 Task: Add a signature Kathleen Davis containing Have a great National Friendship Day, Kathleen Davis to email address softage.5@softage.net and add a folder Energy
Action: Mouse moved to (249, 22)
Screenshot: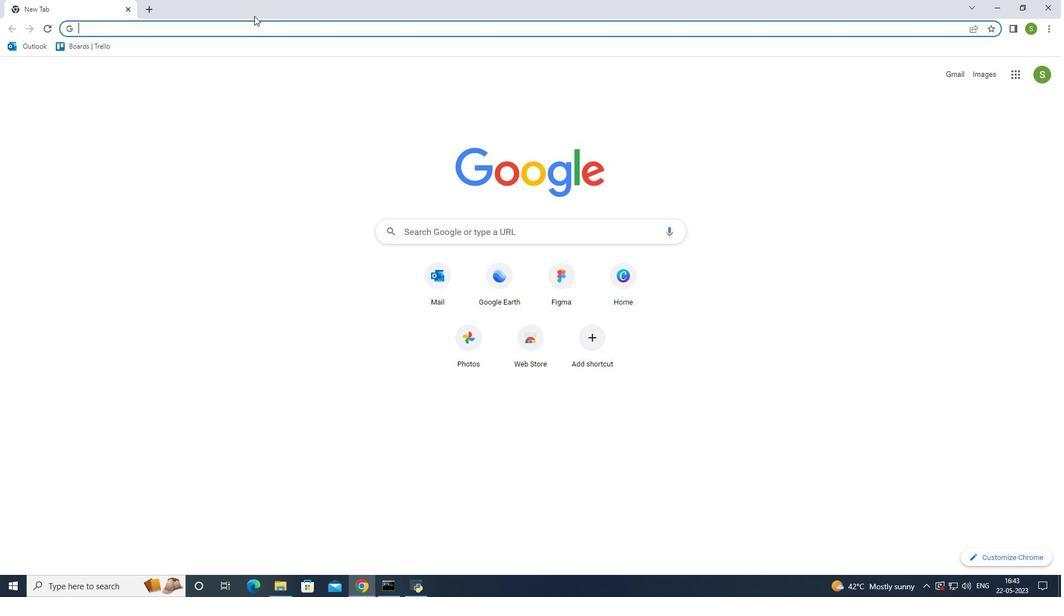
Action: Key pressed outlook<Key.enter>
Screenshot: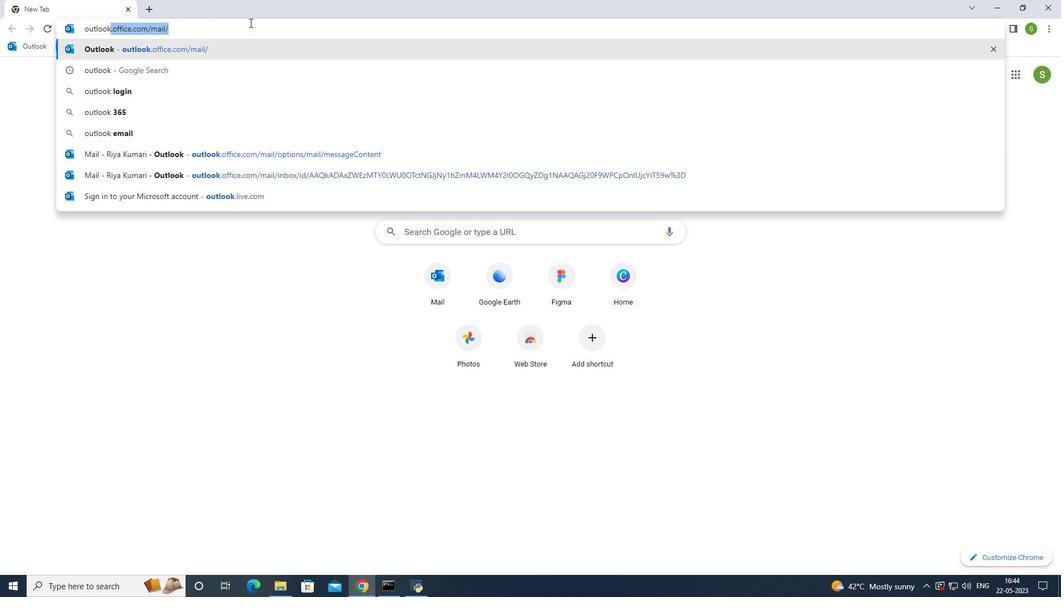 
Action: Mouse moved to (75, 95)
Screenshot: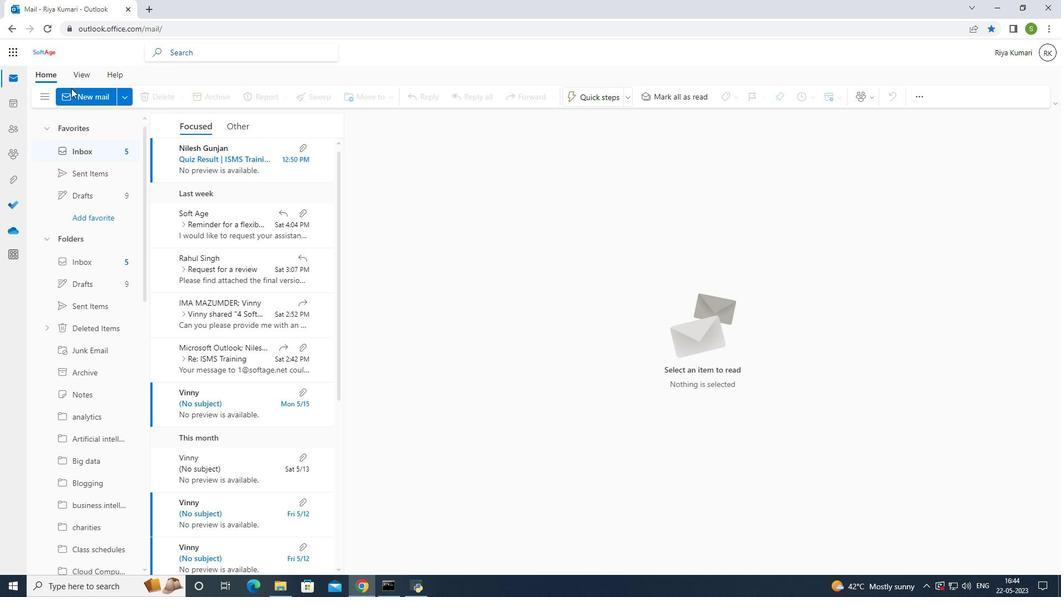 
Action: Mouse pressed left at (75, 95)
Screenshot: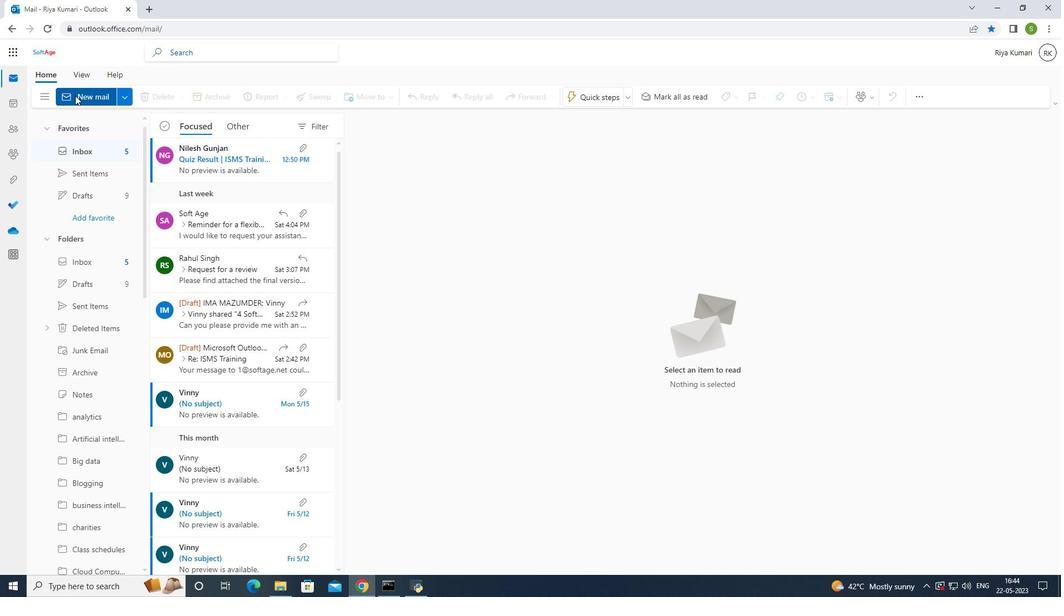 
Action: Mouse pressed left at (75, 95)
Screenshot: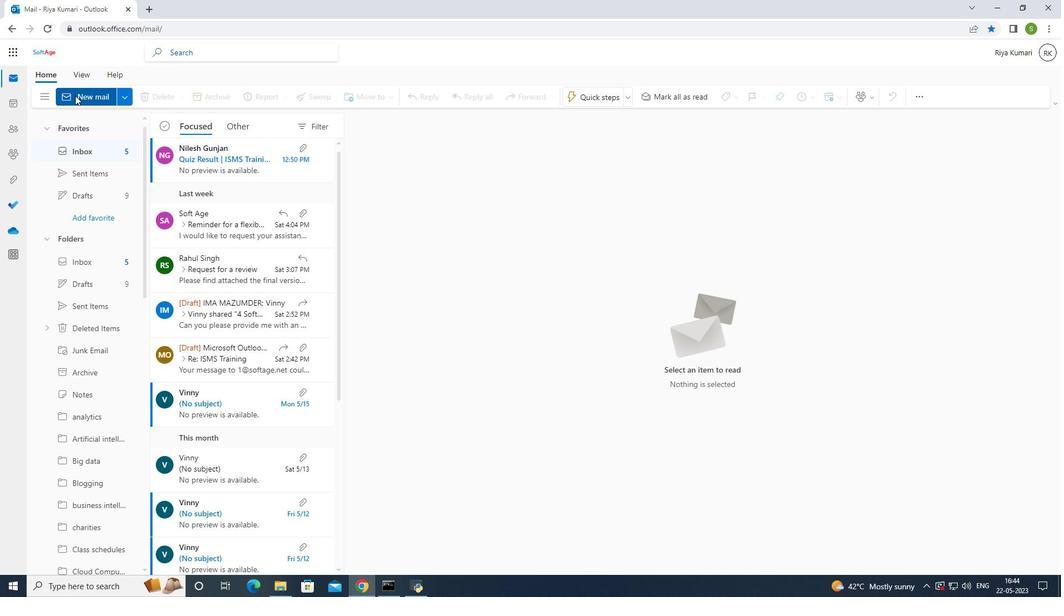 
Action: Mouse moved to (720, 100)
Screenshot: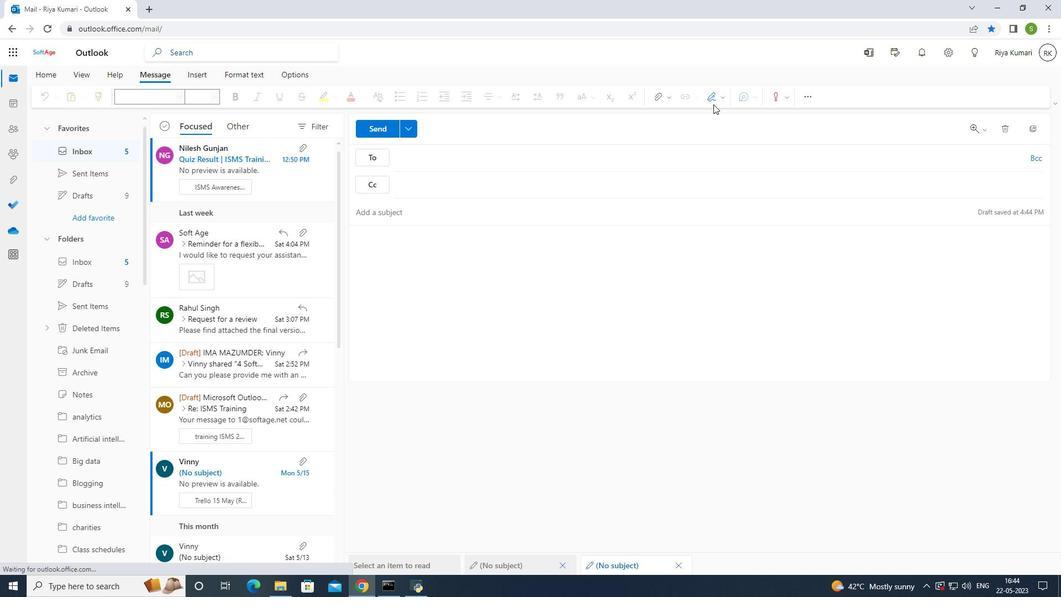 
Action: Mouse pressed left at (720, 100)
Screenshot: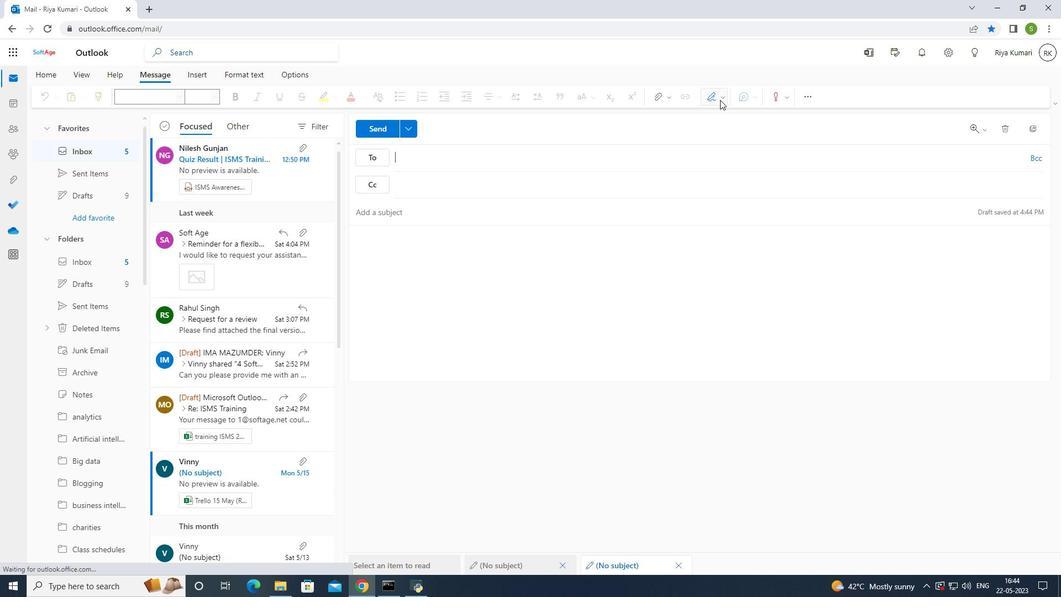 
Action: Mouse moved to (707, 138)
Screenshot: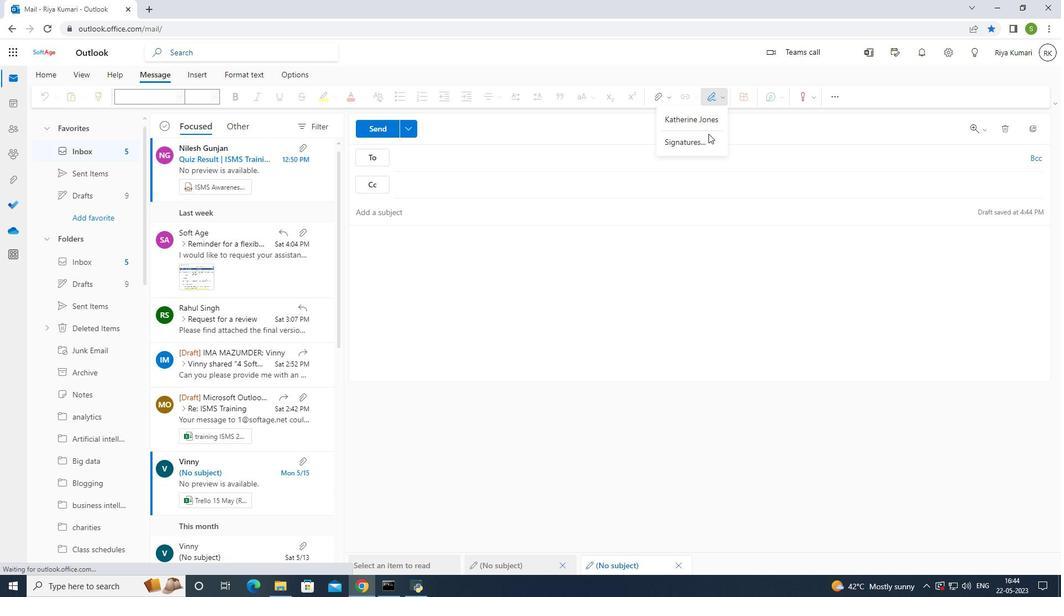 
Action: Mouse pressed left at (707, 138)
Screenshot: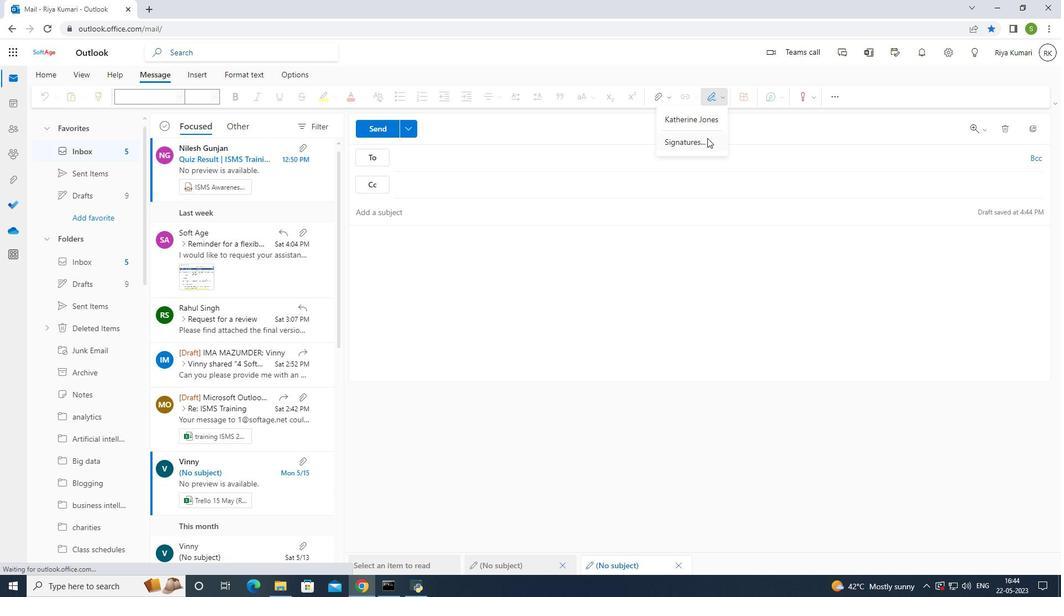 
Action: Mouse moved to (694, 183)
Screenshot: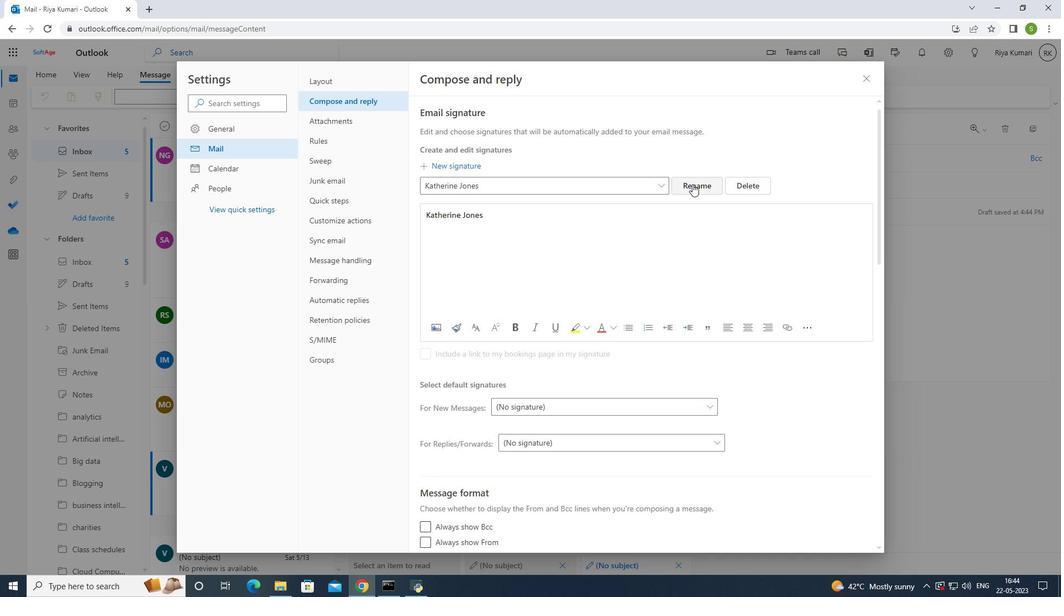 
Action: Mouse pressed left at (694, 183)
Screenshot: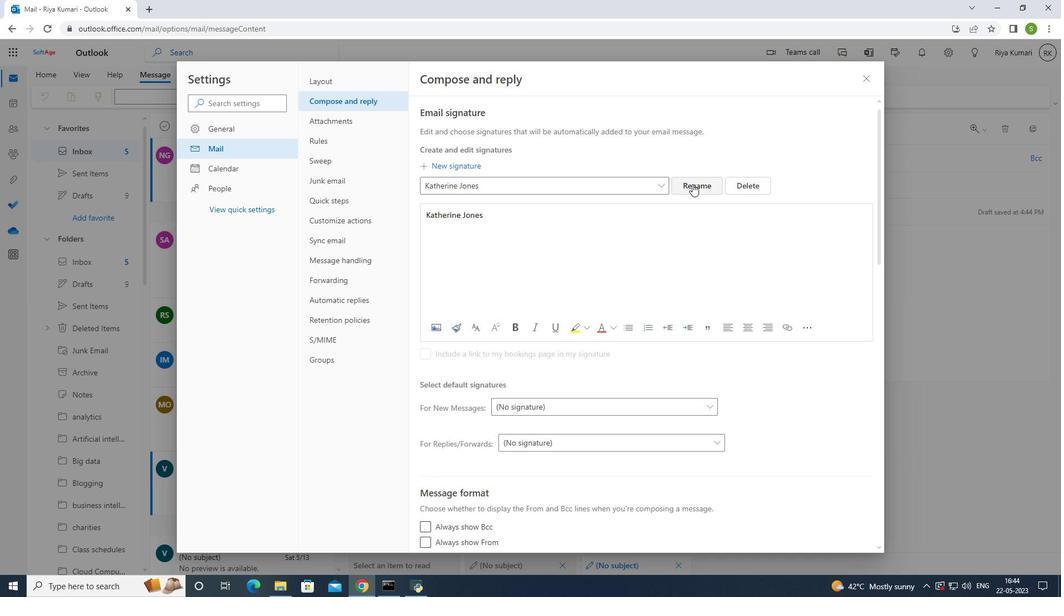 
Action: Mouse moved to (657, 186)
Screenshot: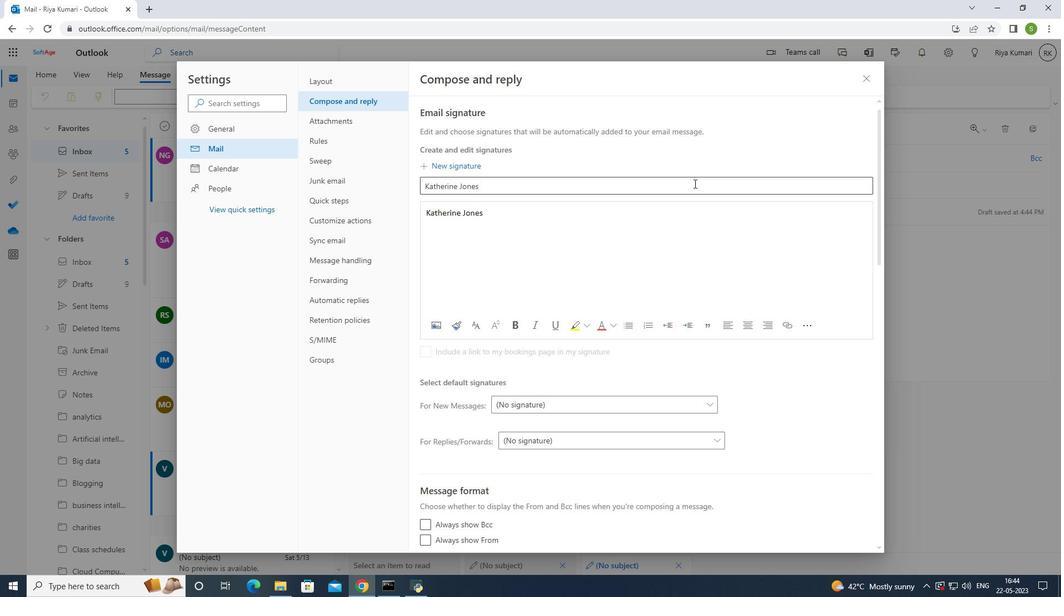 
Action: Mouse pressed left at (657, 186)
Screenshot: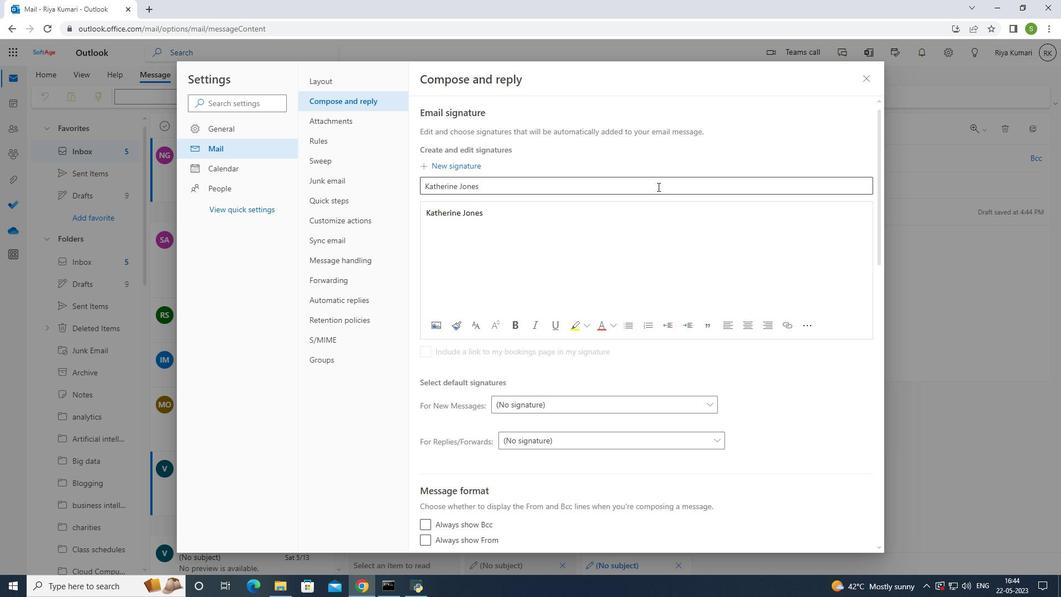 
Action: Key pressed <Key.backspace><Key.backspace><Key.backspace><Key.backspace><Key.backspace><Key.backspace><Key.backspace><Key.backspace><Key.backspace><Key.backspace><Key.backspace>leen<Key.space><Key.shift>davis
Screenshot: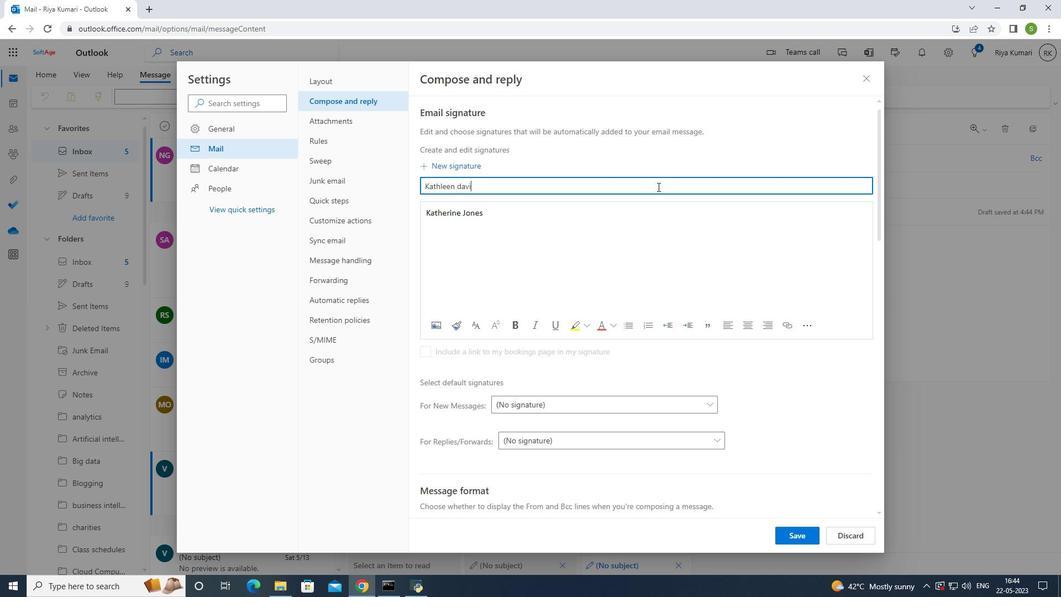 
Action: Mouse moved to (543, 219)
Screenshot: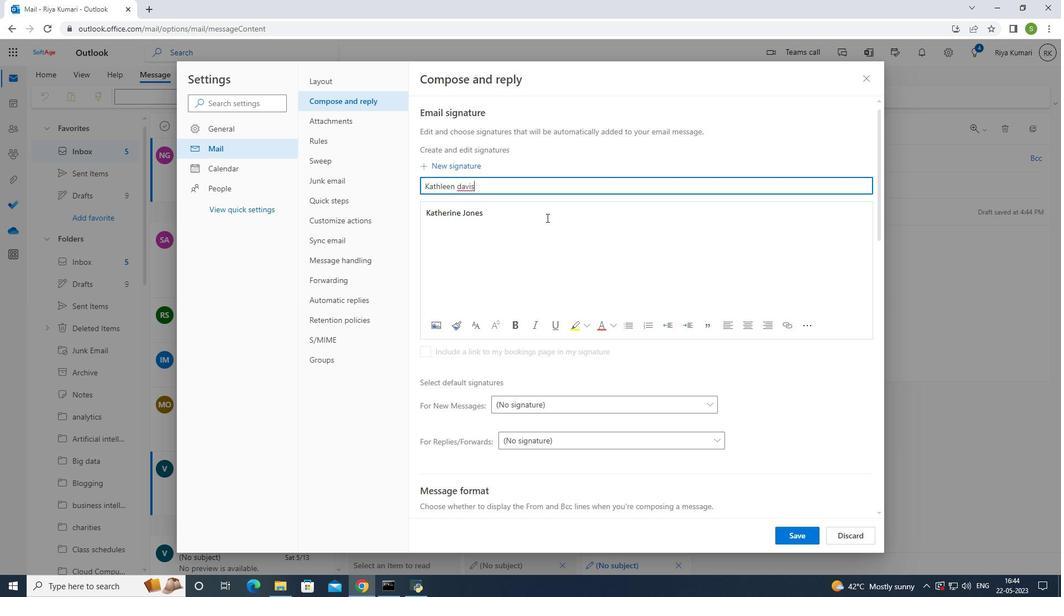 
Action: Mouse pressed left at (543, 219)
Screenshot: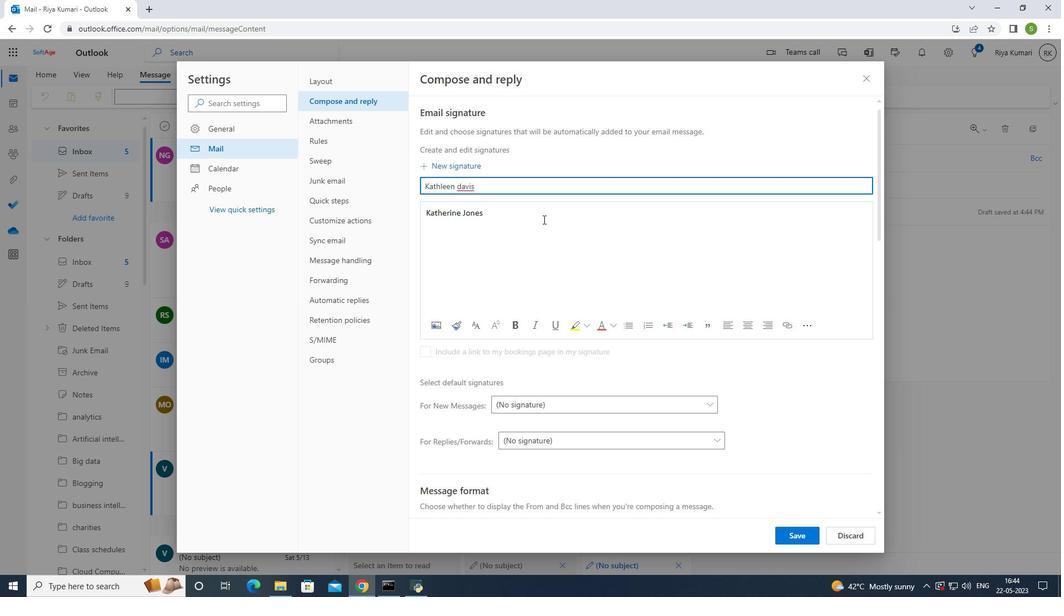 
Action: Mouse moved to (463, 186)
Screenshot: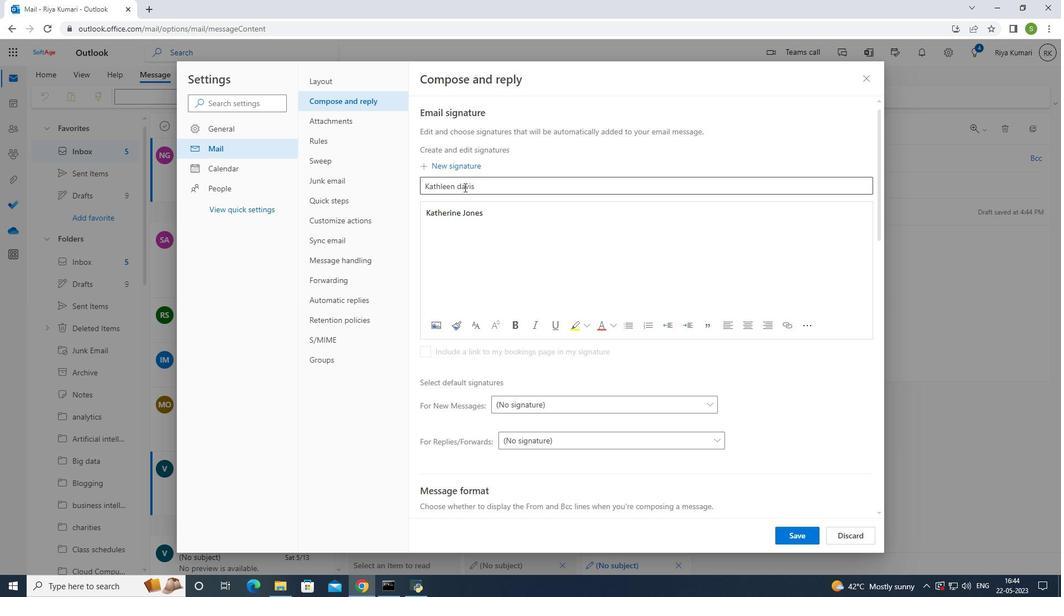 
Action: Mouse pressed left at (463, 186)
Screenshot: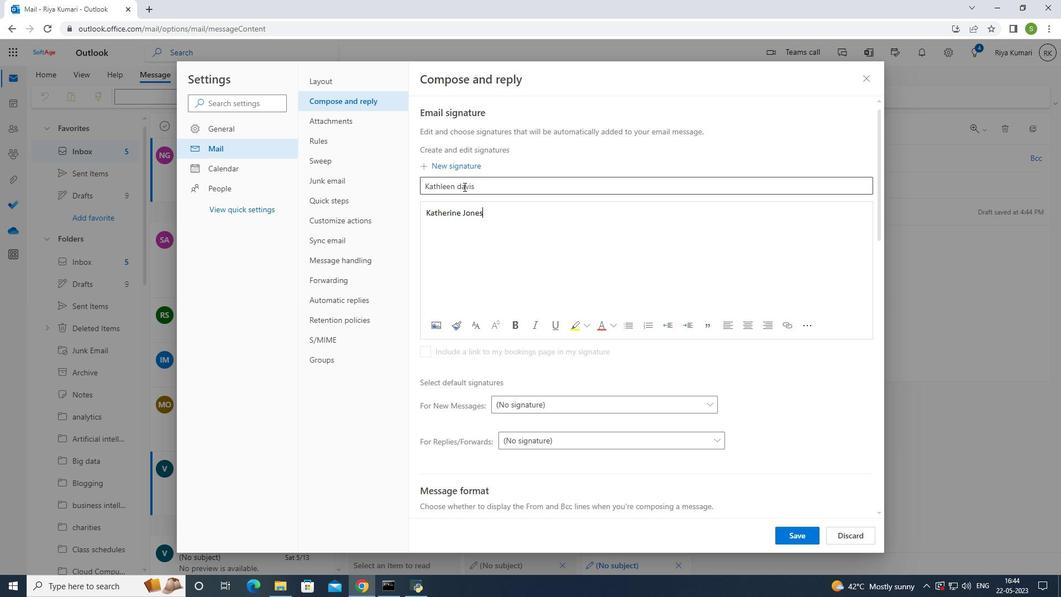 
Action: Mouse moved to (567, 190)
Screenshot: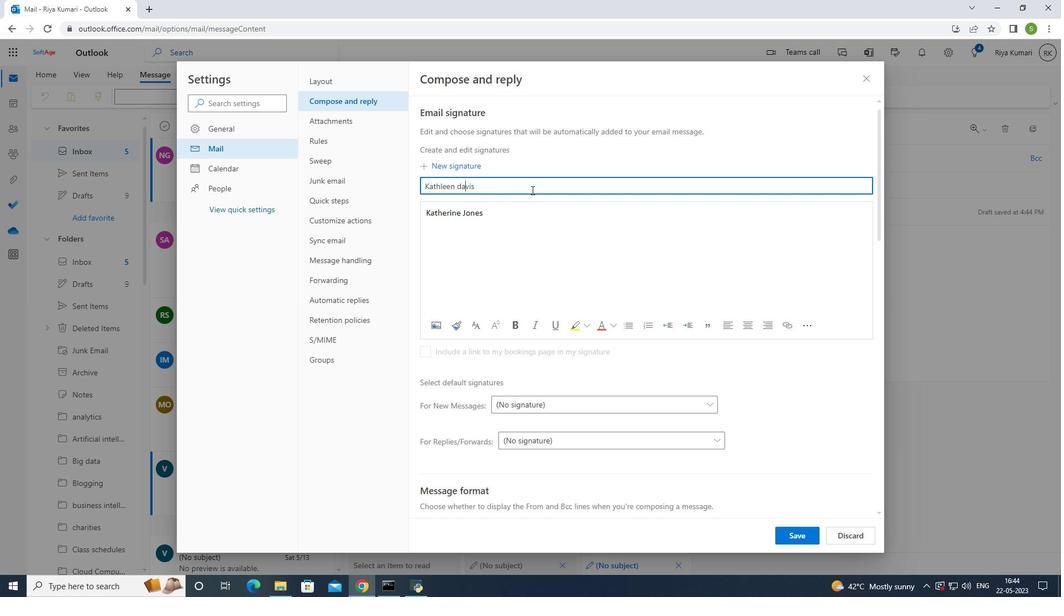 
Action: Key pressed <Key.left><Key.left><Key.right><Key.backspace><Key.shift>d<Key.backspace><Key.caps_lock>D<Key.caps_lock>
Screenshot: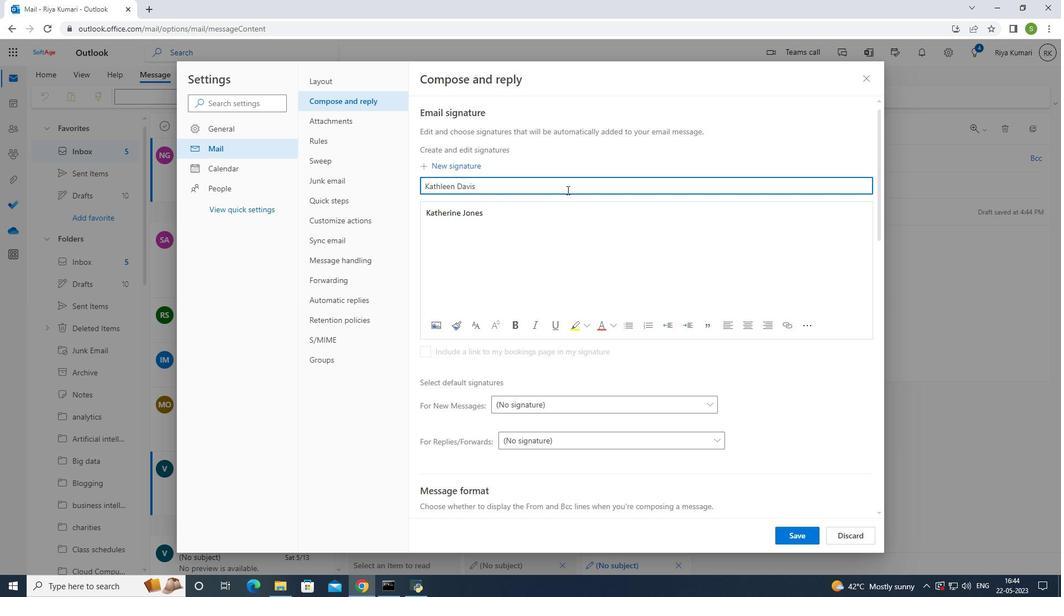 
Action: Mouse moved to (487, 215)
Screenshot: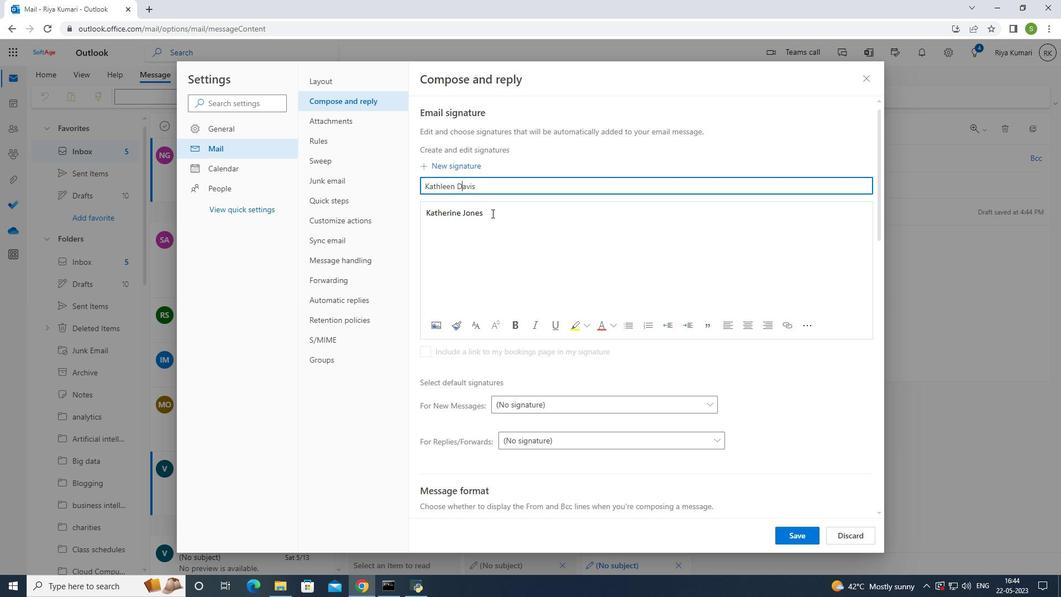 
Action: Mouse pressed left at (487, 215)
Screenshot: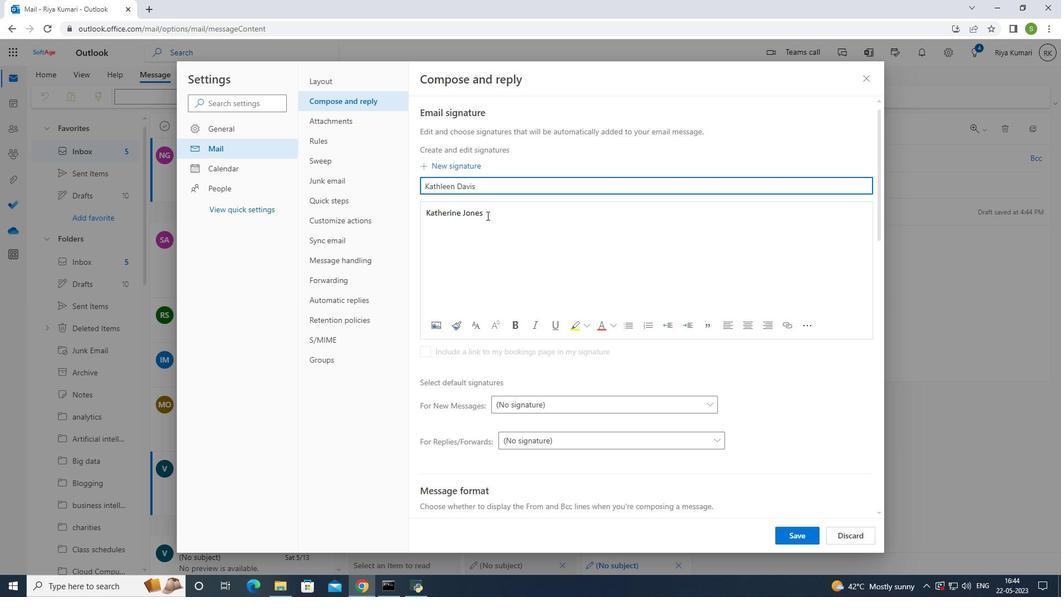 
Action: Mouse moved to (498, 212)
Screenshot: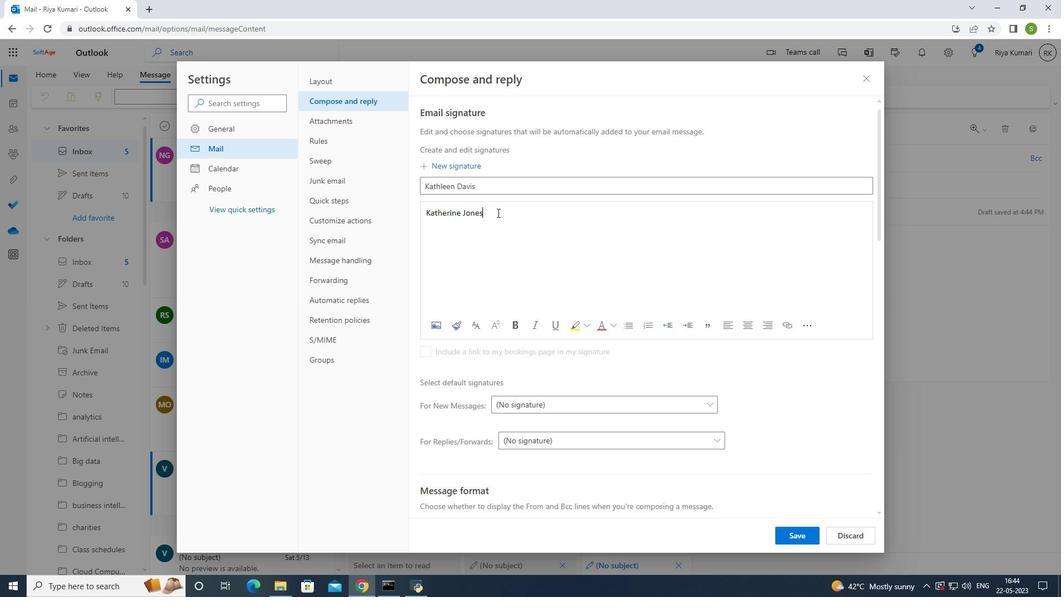 
Action: Key pressed <Key.backspace><Key.backspace><Key.backspace><Key.backspace><Key.backspace><Key.backspace><Key.backspace><Key.backspace><Key.backspace><Key.backspace><Key.backspace>leen<Key.space><Key.shift>Davis
Screenshot: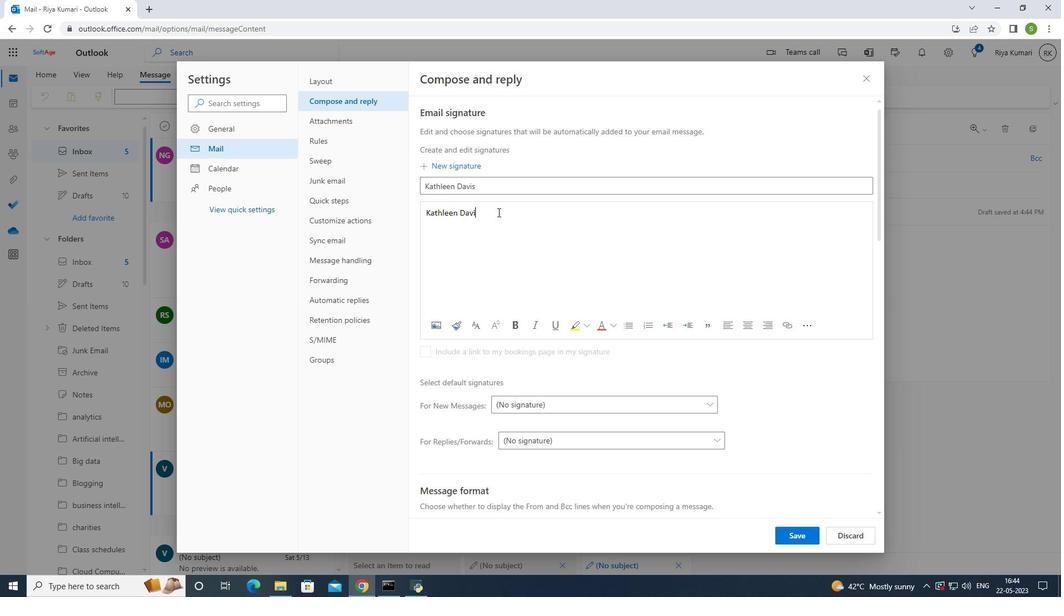 
Action: Mouse moved to (798, 533)
Screenshot: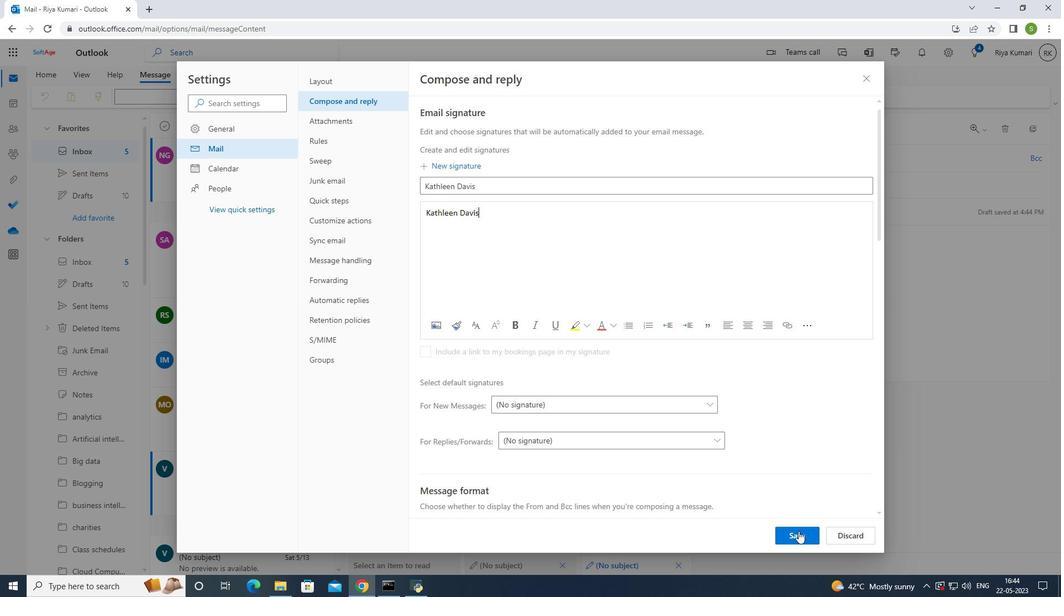 
Action: Mouse pressed left at (798, 533)
Screenshot: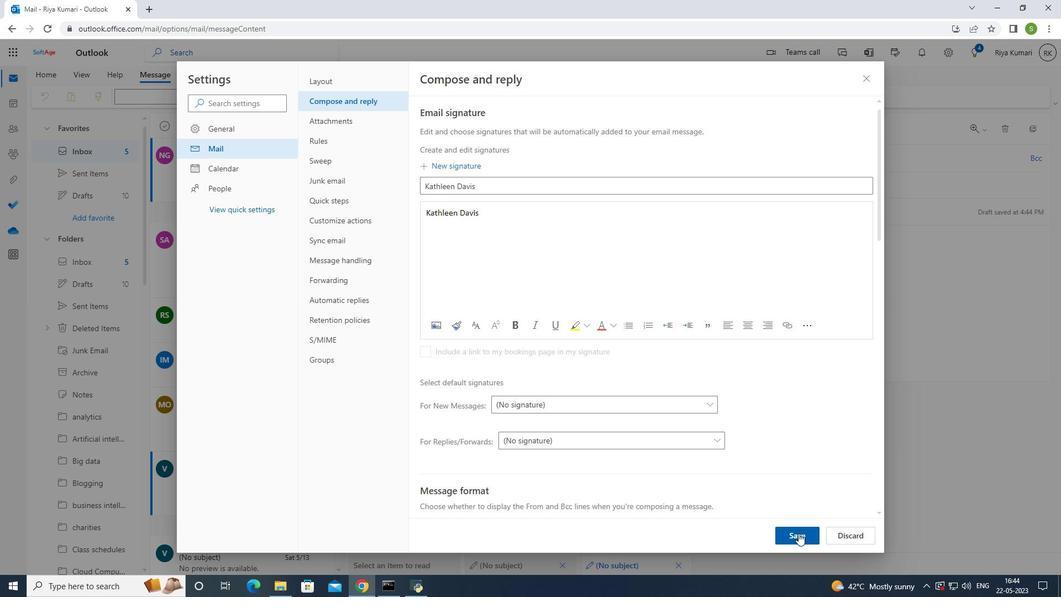 
Action: Mouse moved to (861, 73)
Screenshot: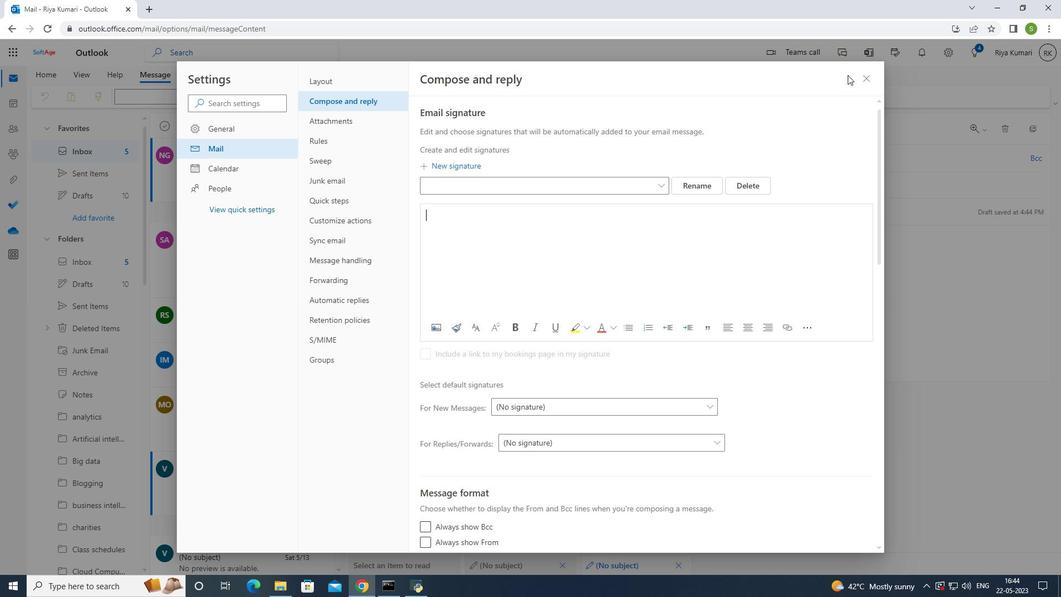 
Action: Mouse pressed left at (861, 73)
Screenshot: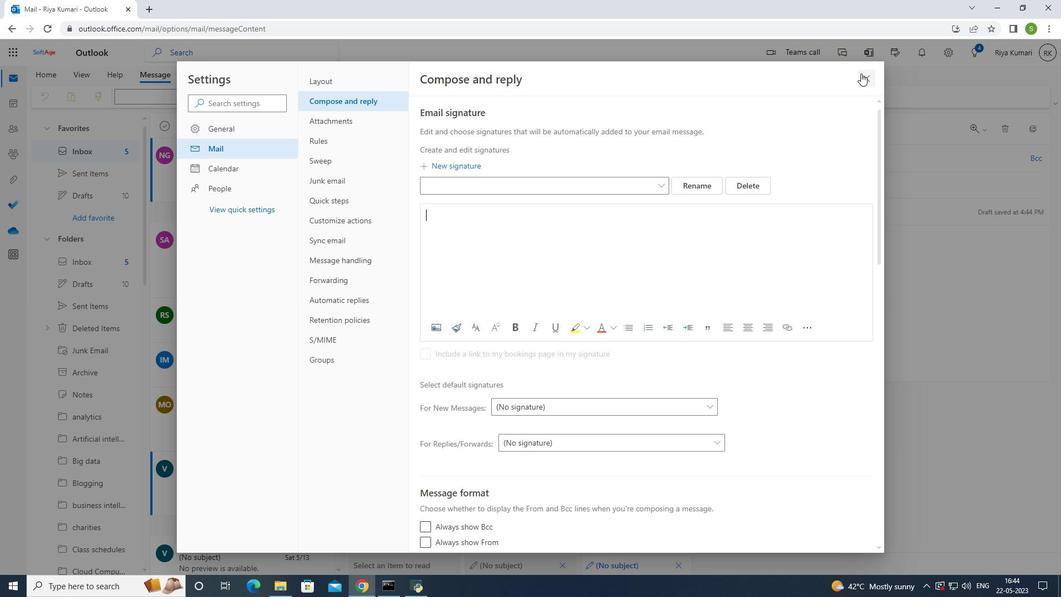 
Action: Mouse moved to (437, 166)
Screenshot: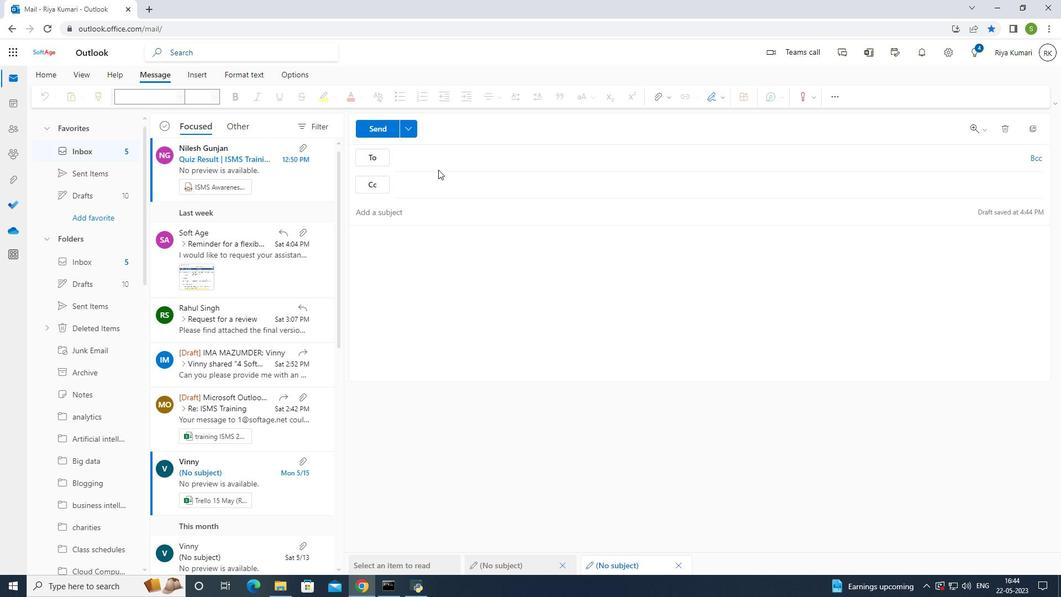
Action: Mouse pressed left at (437, 166)
Screenshot: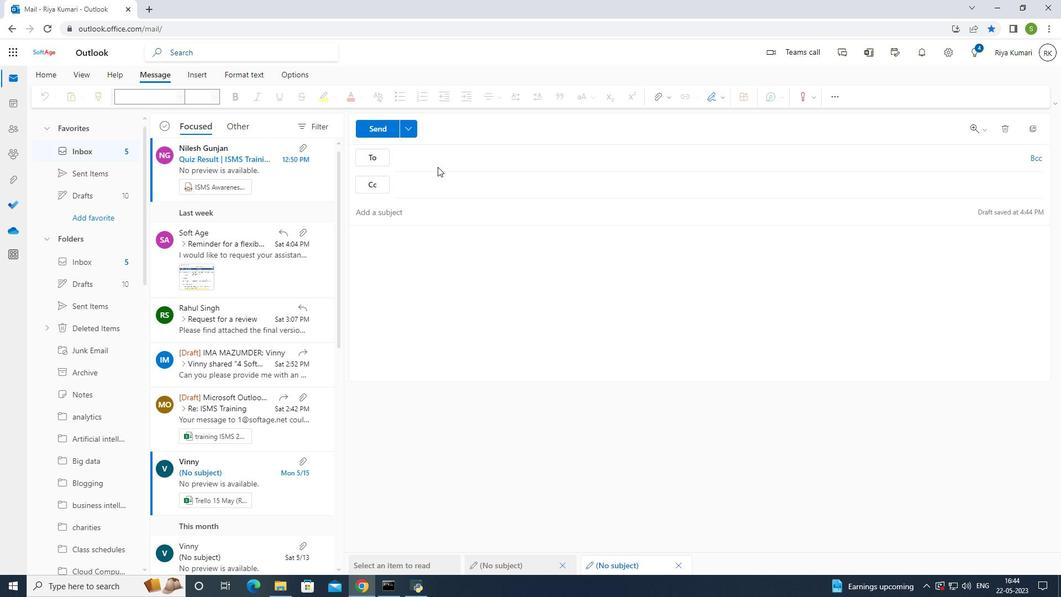 
Action: Mouse moved to (439, 161)
Screenshot: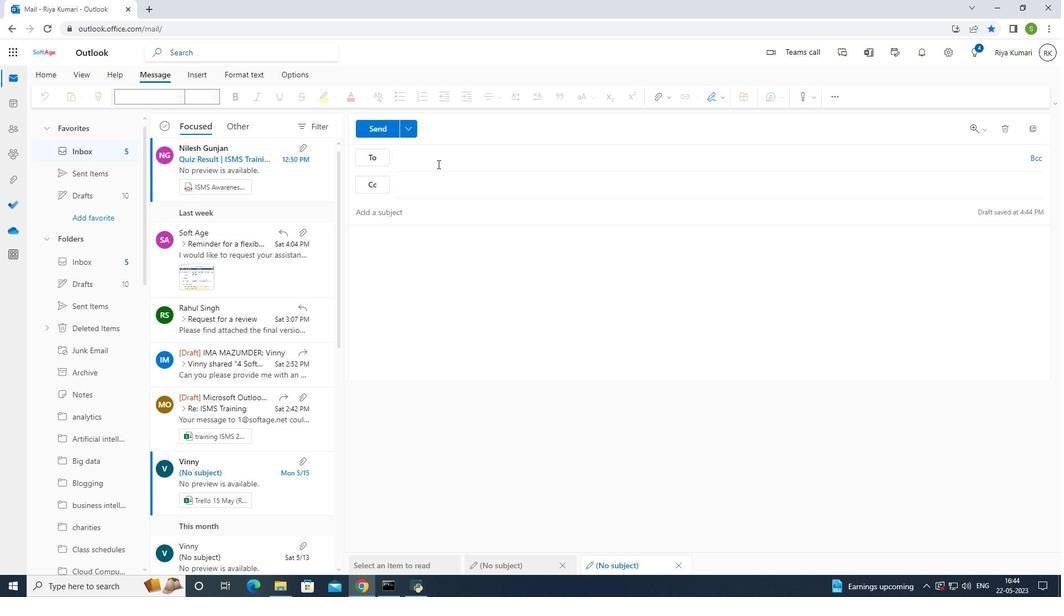 
Action: Mouse pressed left at (439, 161)
Screenshot: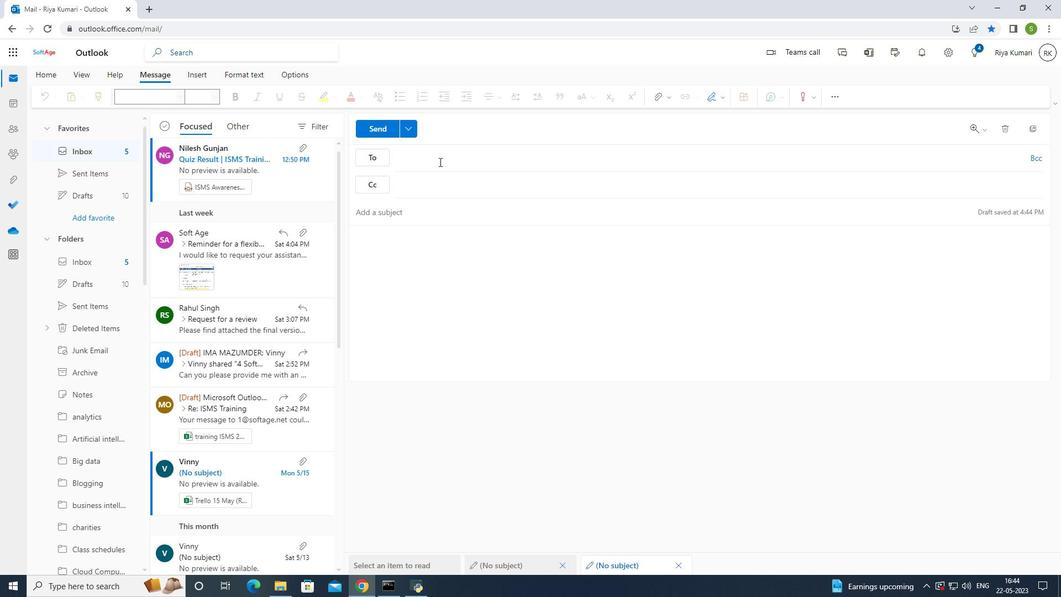 
Action: Mouse moved to (494, 159)
Screenshot: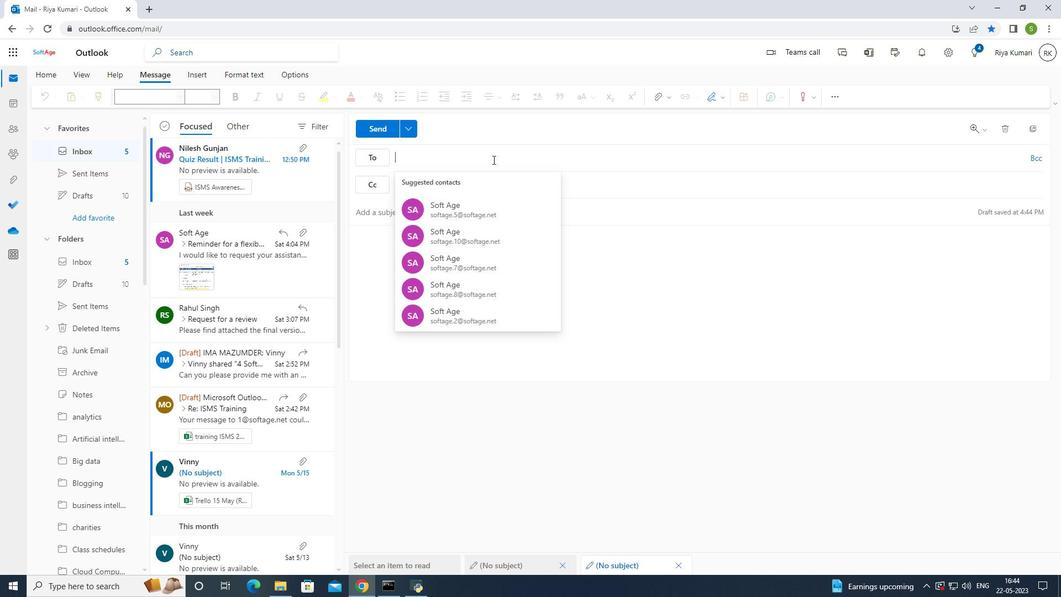 
Action: Key pressed softage.5<Key.shift>2softage.net
Screenshot: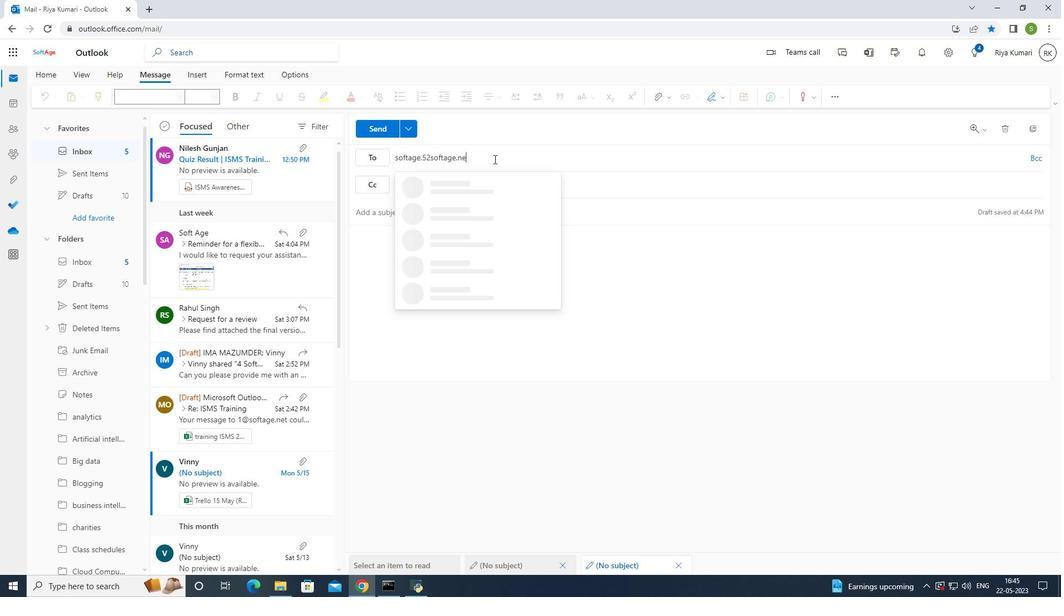 
Action: Mouse moved to (432, 157)
Screenshot: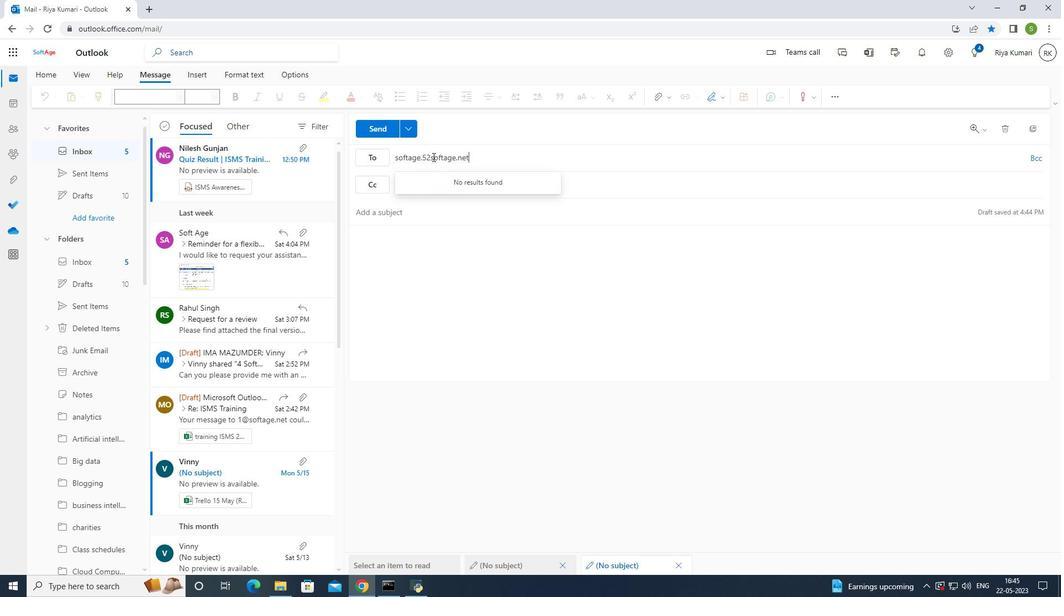 
Action: Mouse pressed left at (432, 157)
Screenshot: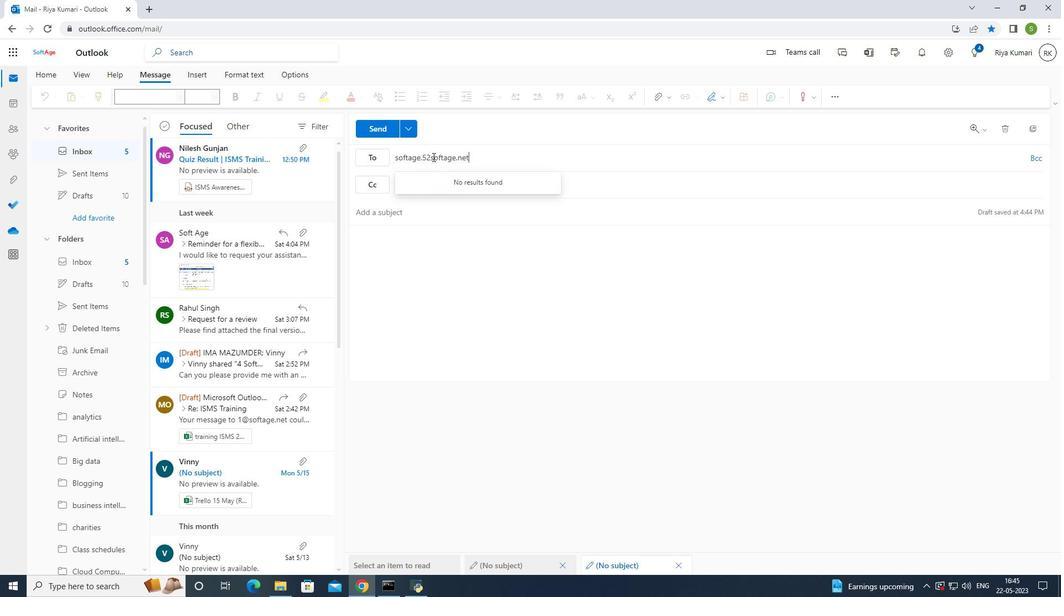 
Action: Mouse moved to (468, 155)
Screenshot: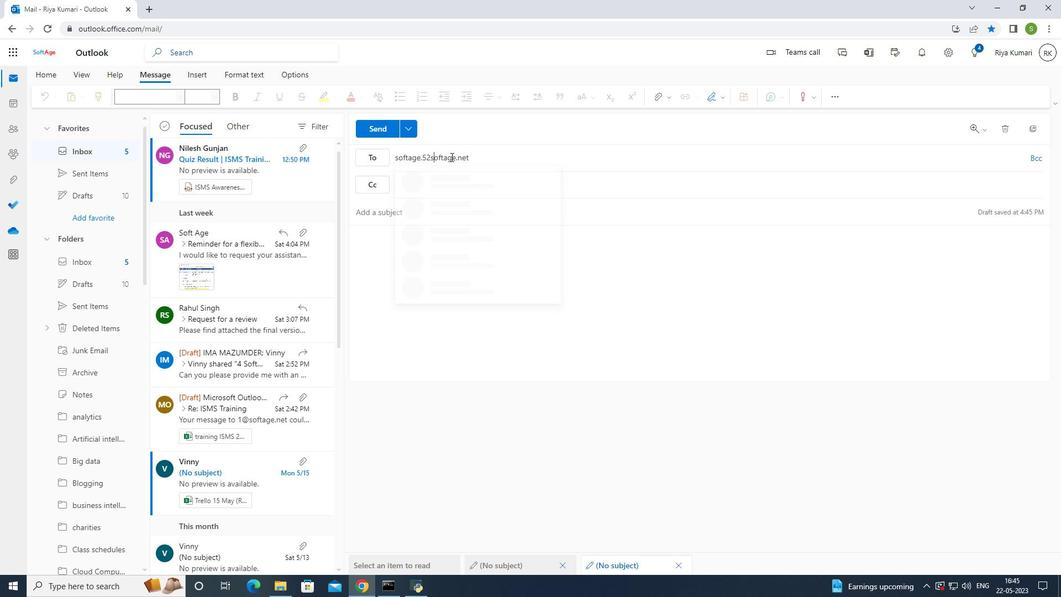 
Action: Key pressed <Key.left><Key.backspace><Key.shift>@
Screenshot: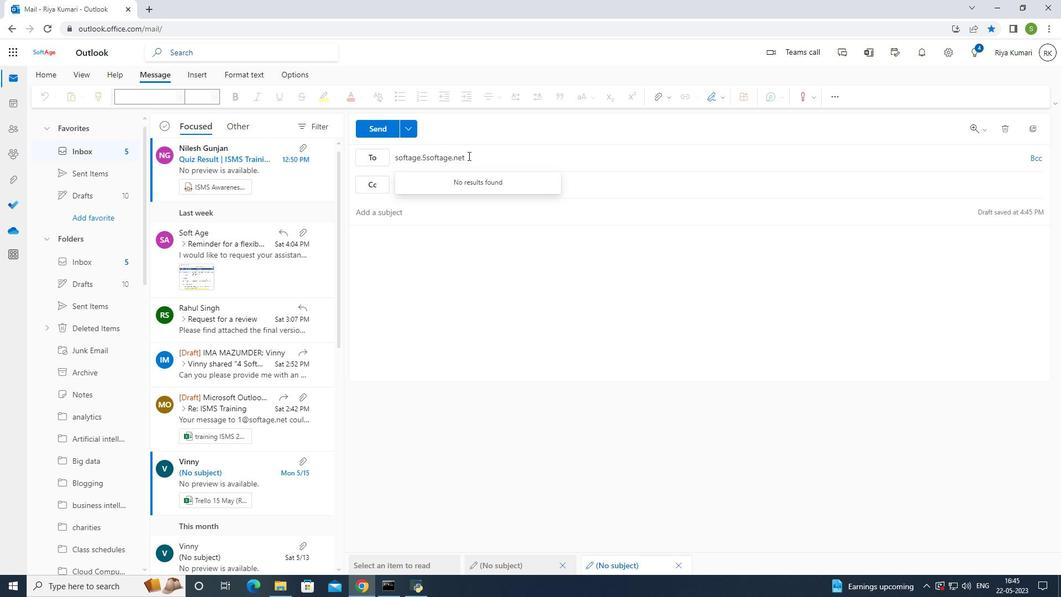 
Action: Mouse moved to (453, 190)
Screenshot: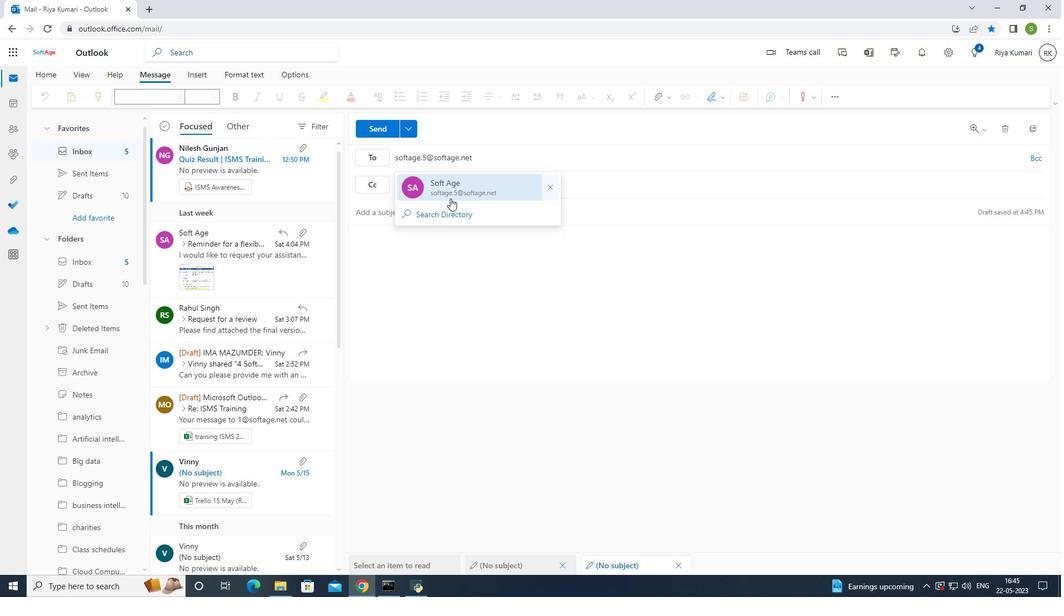 
Action: Mouse pressed left at (453, 190)
Screenshot: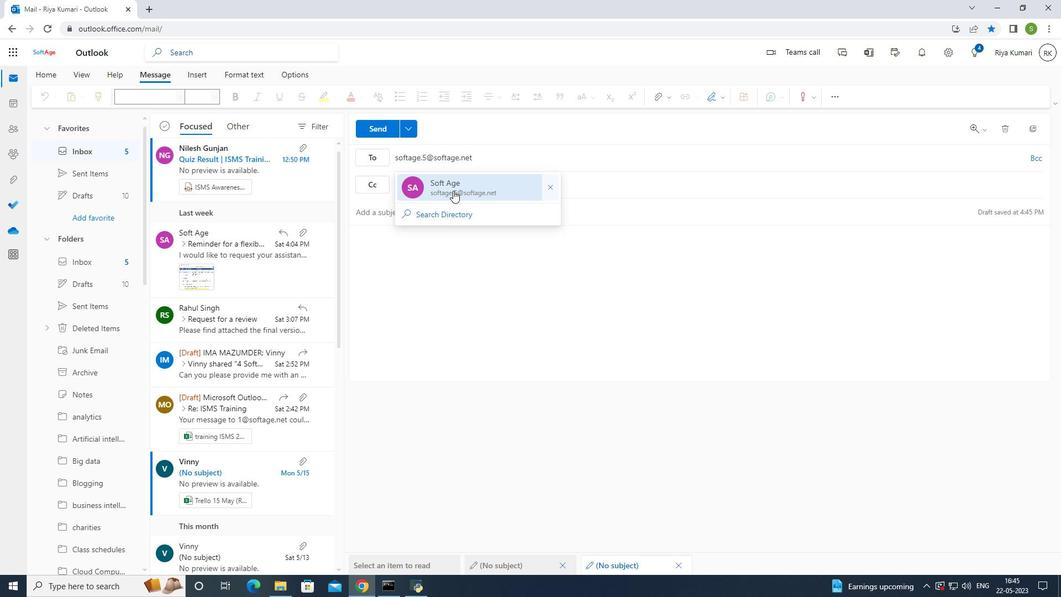
Action: Mouse moved to (437, 234)
Screenshot: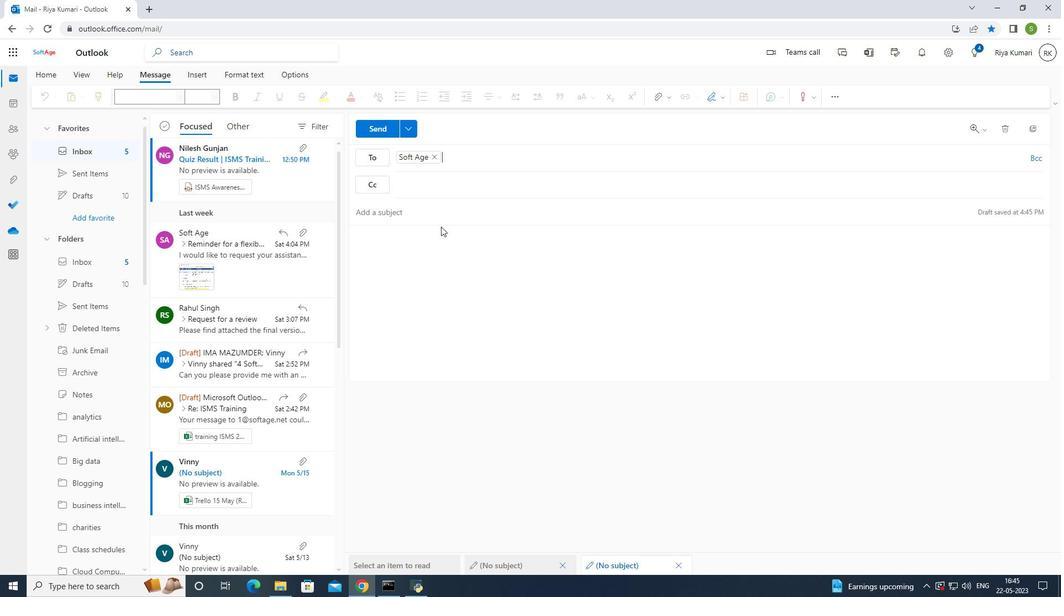 
Action: Mouse pressed left at (437, 234)
Screenshot: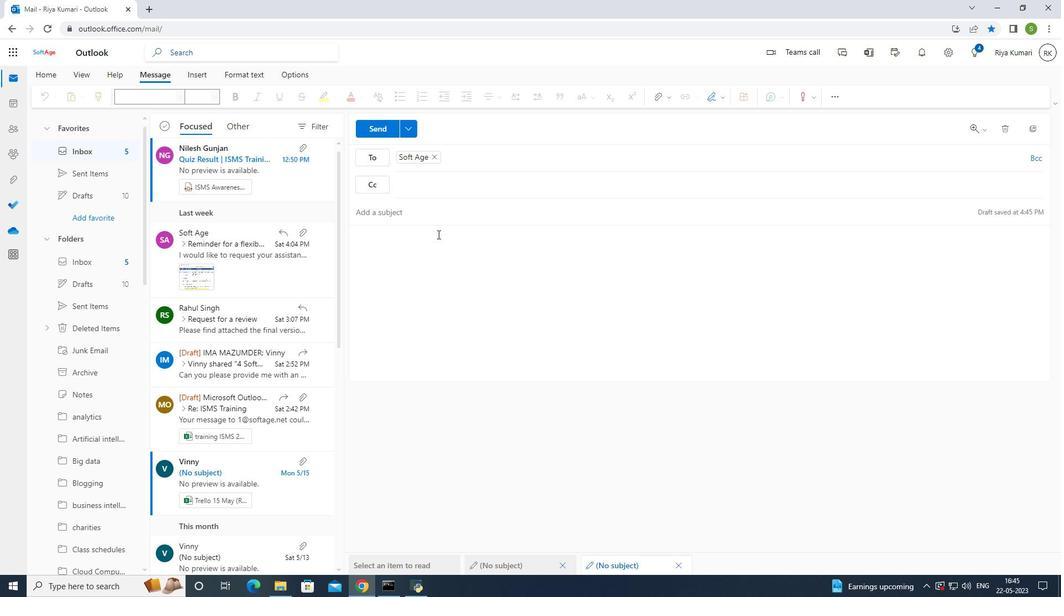 
Action: Mouse moved to (718, 100)
Screenshot: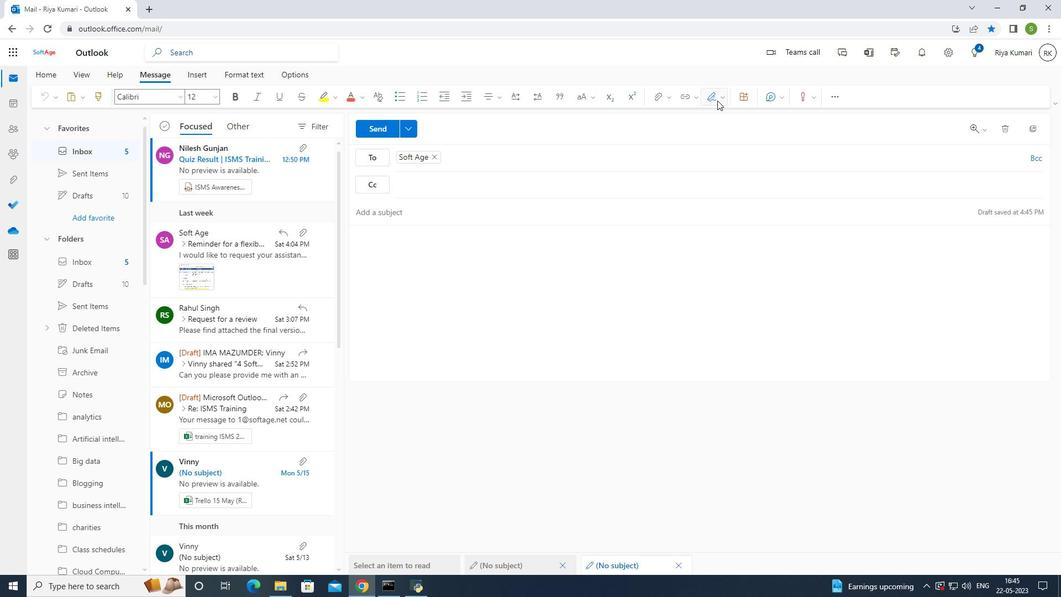 
Action: Mouse pressed left at (718, 100)
Screenshot: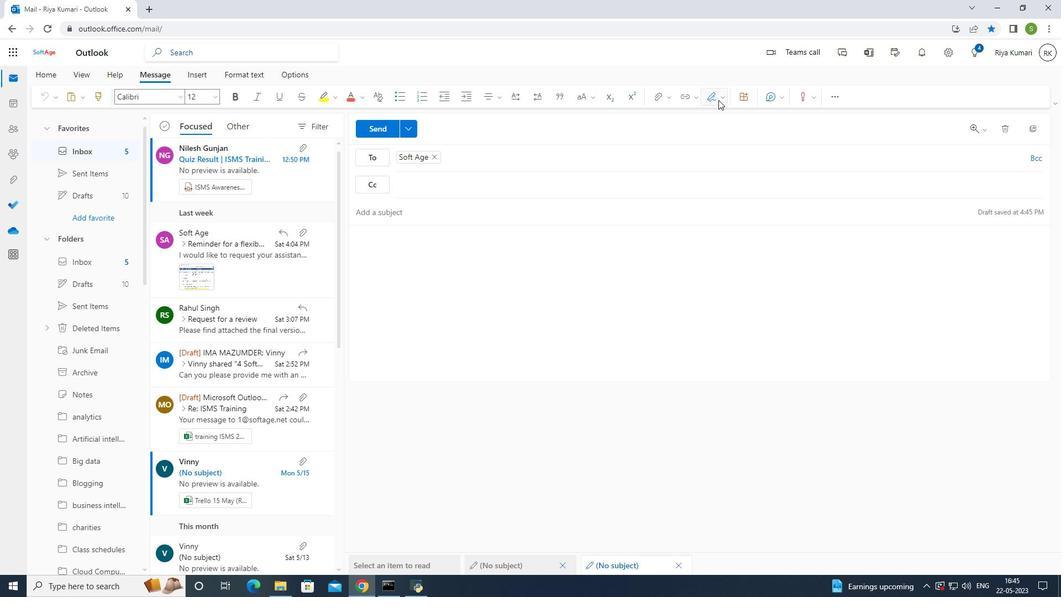 
Action: Mouse moved to (708, 122)
Screenshot: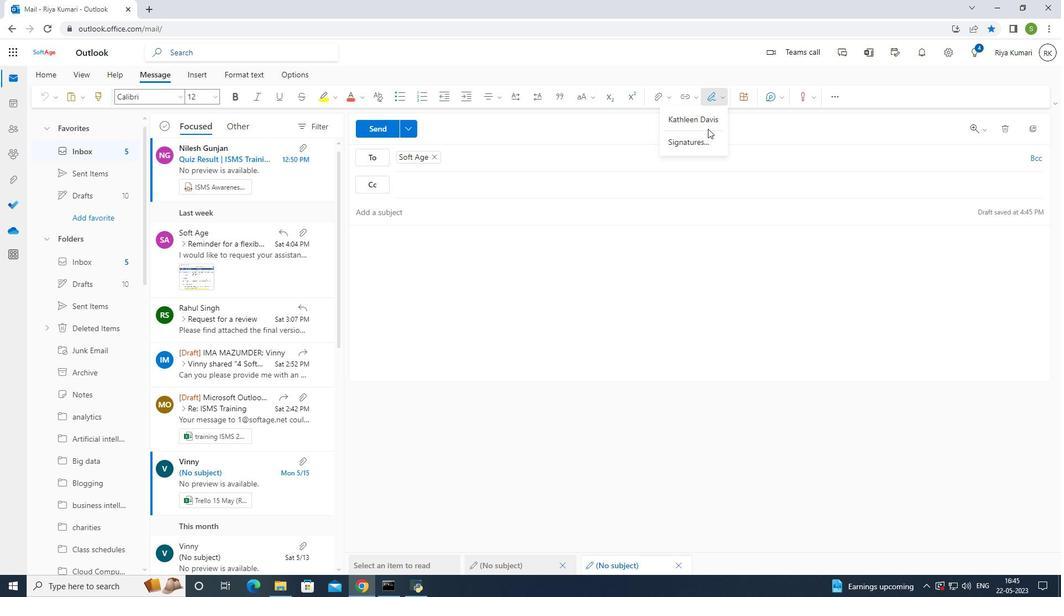
Action: Mouse pressed left at (708, 122)
Screenshot: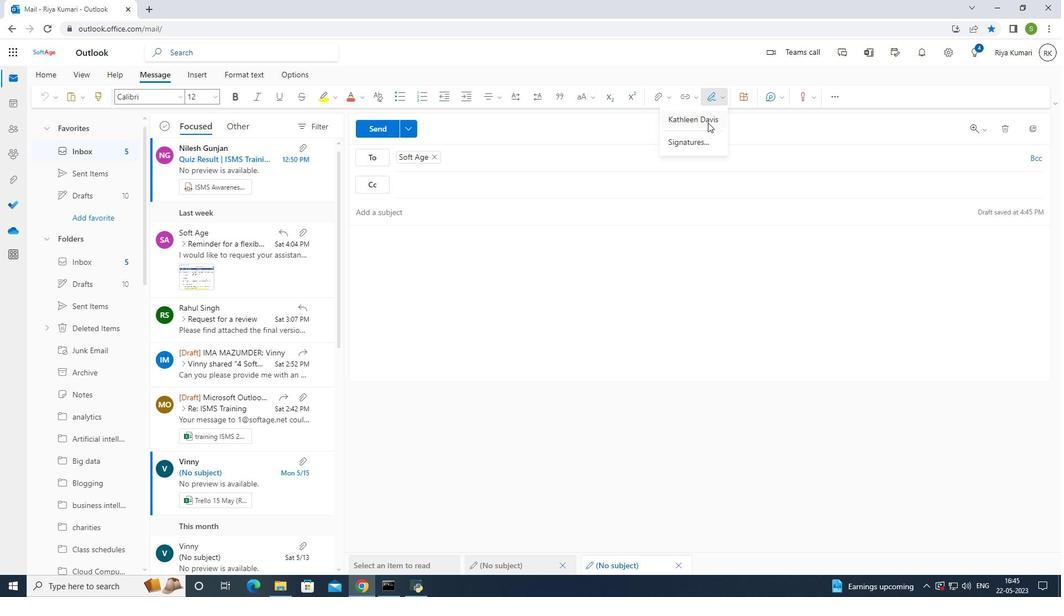 
Action: Mouse moved to (609, 249)
Screenshot: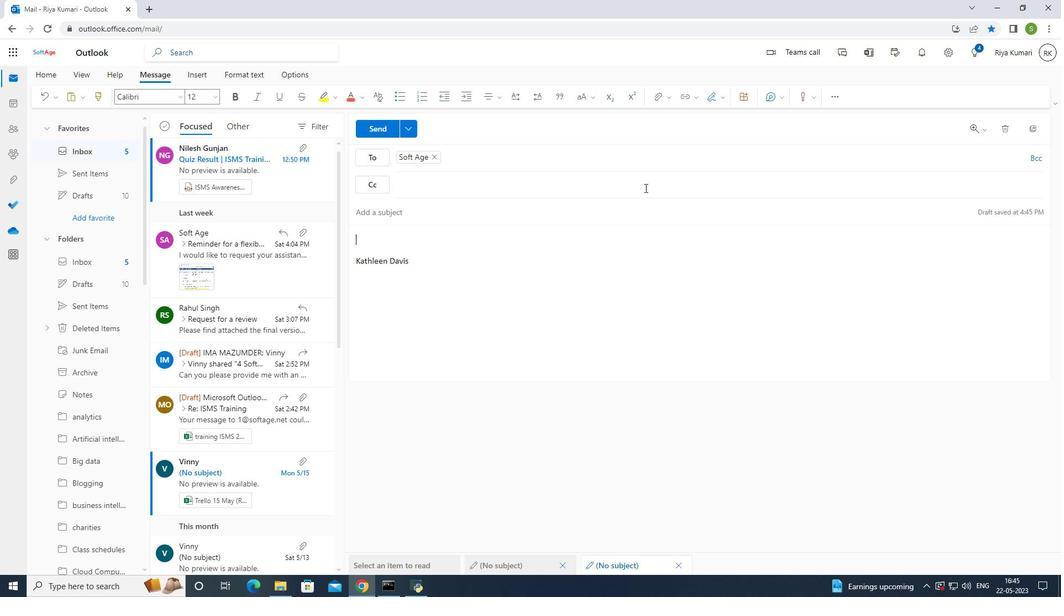
Action: Key pressed <Key.shift>Have<Key.space>a<Key.space>great<Key.space><Key.shift>National<Key.space><Key.shift><Key.shift><Key.shift><Key.shift><Key.shift><Key.shift><Key.shift><Key.shift><Key.shift><Key.shift><Key.shift><Key.shift><Key.shift><Key.shift>Friendship<Key.space><Key.shift>day
Screenshot: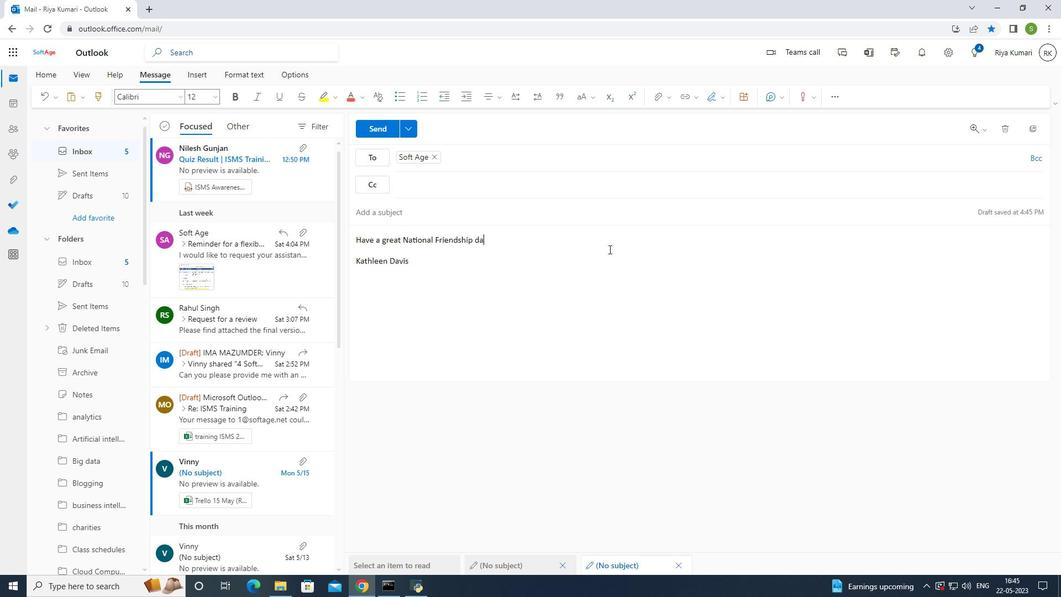 
Action: Mouse moved to (74, 299)
Screenshot: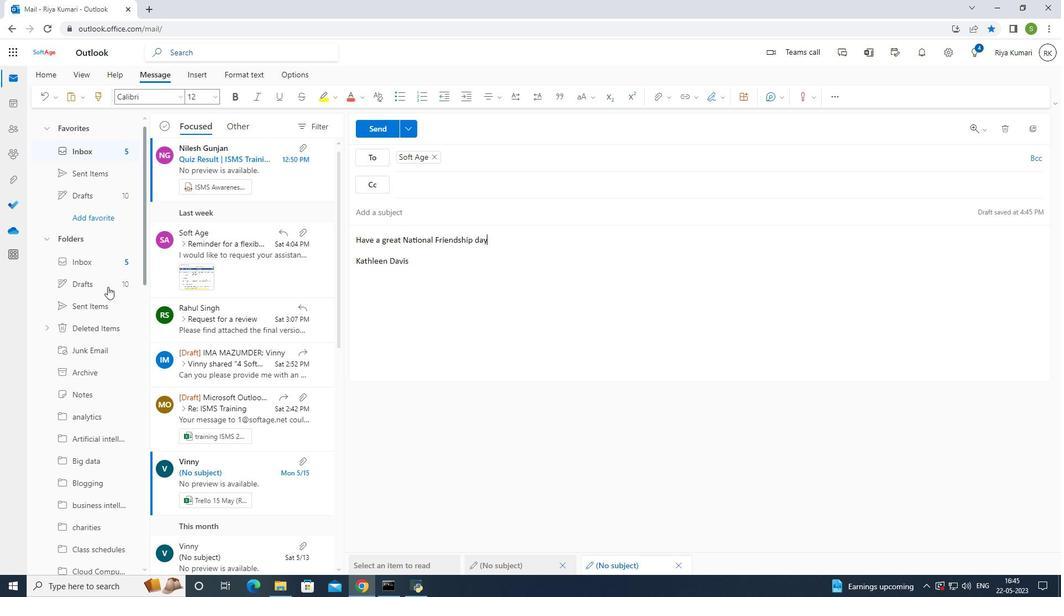 
Action: Mouse scrolled (74, 299) with delta (0, 0)
Screenshot: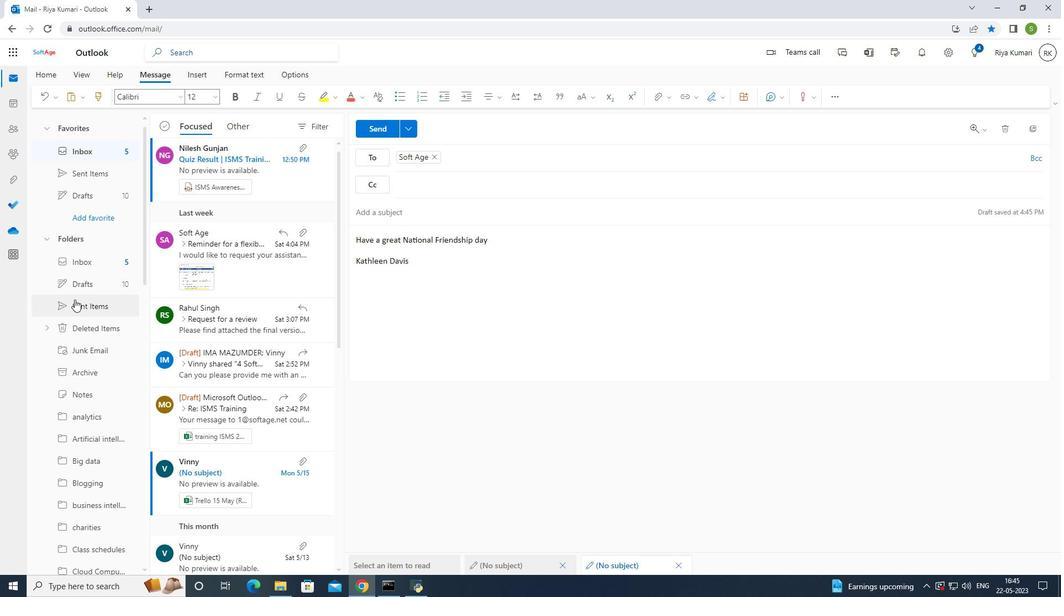 
Action: Mouse scrolled (74, 299) with delta (0, 0)
Screenshot: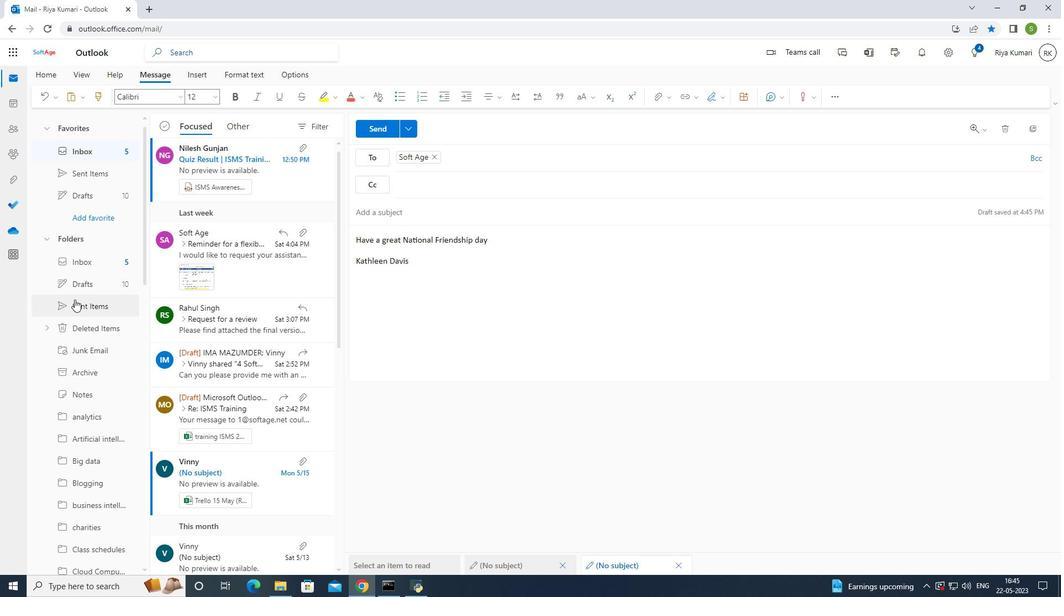 
Action: Mouse scrolled (74, 299) with delta (0, 0)
Screenshot: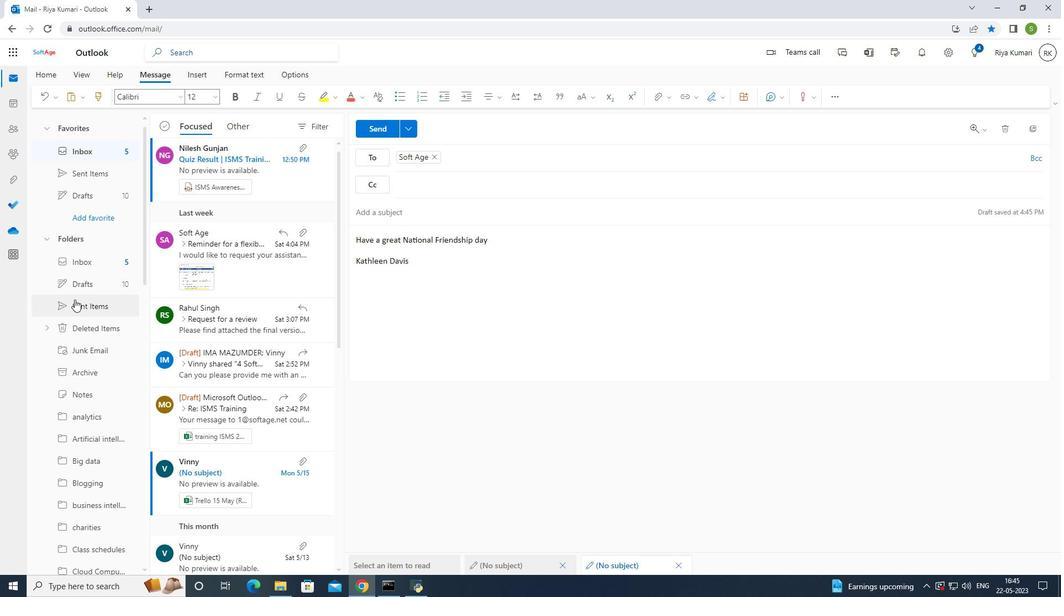 
Action: Mouse scrolled (74, 299) with delta (0, 0)
Screenshot: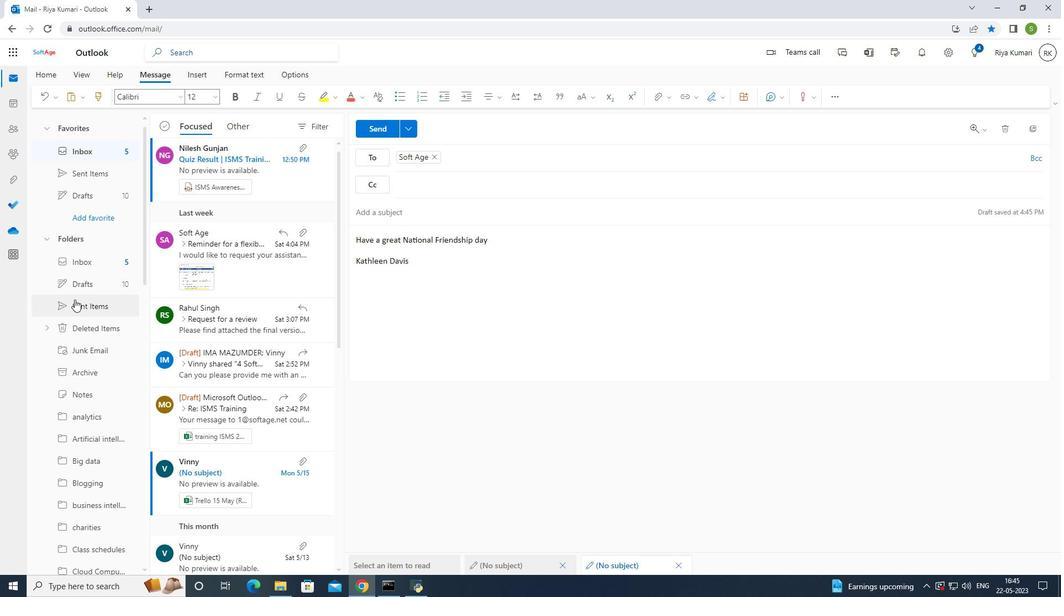 
Action: Mouse scrolled (74, 299) with delta (0, 0)
Screenshot: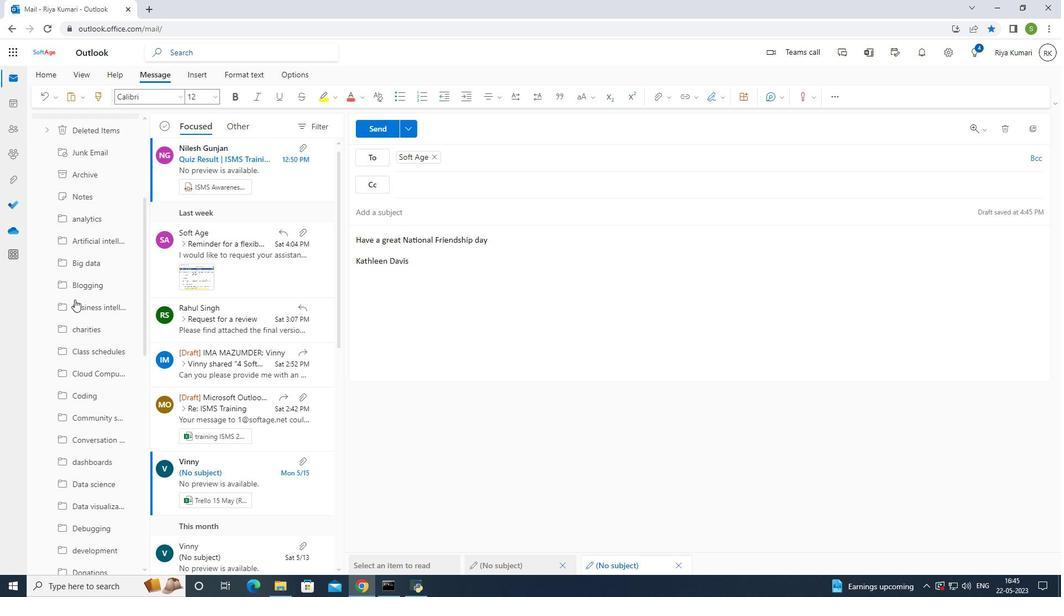 
Action: Mouse scrolled (74, 299) with delta (0, 0)
Screenshot: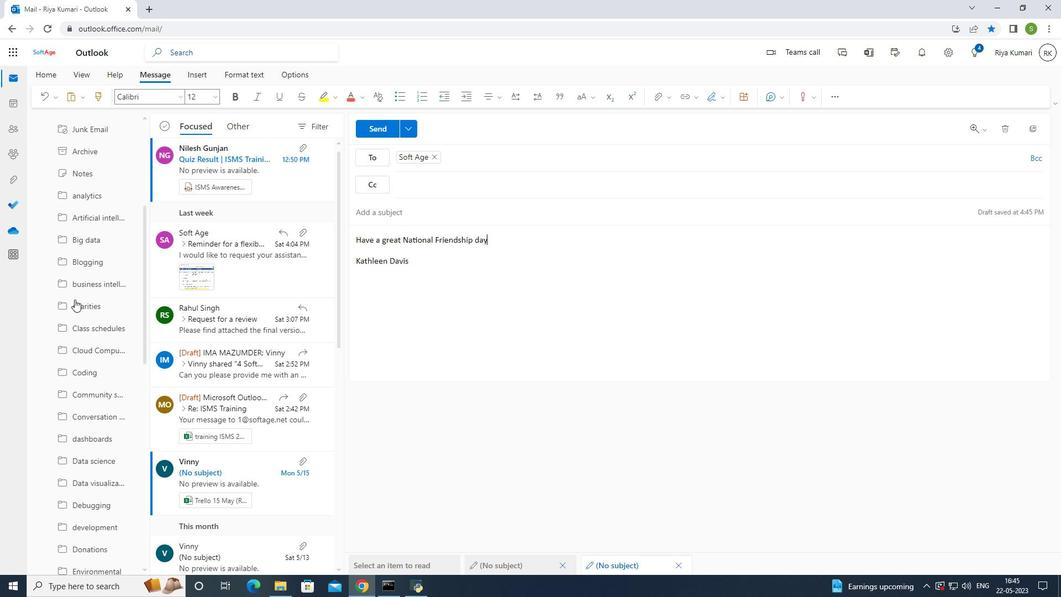 
Action: Mouse scrolled (74, 299) with delta (0, 0)
Screenshot: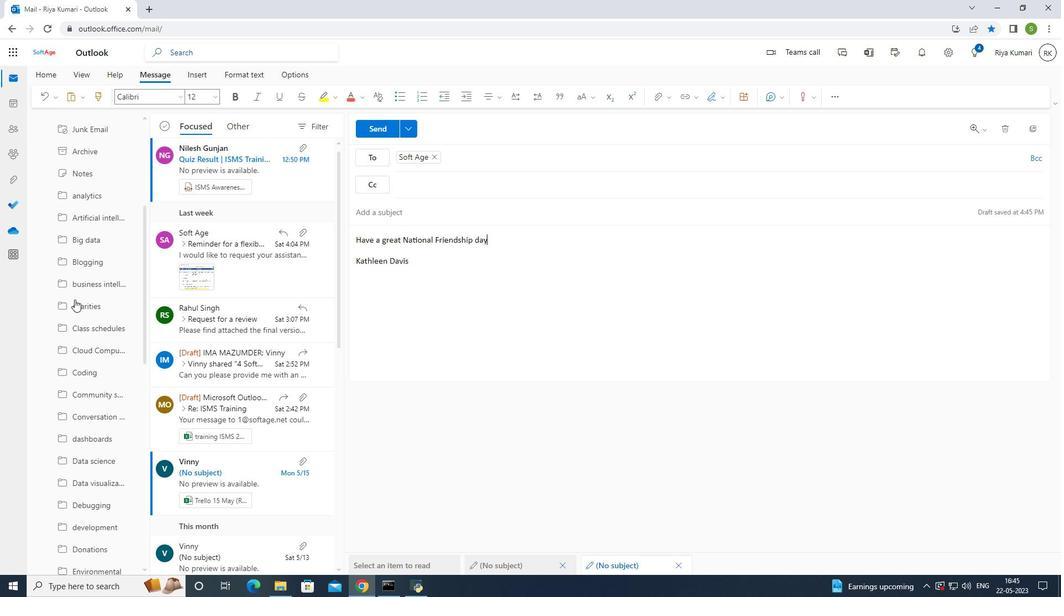 
Action: Mouse scrolled (74, 299) with delta (0, 0)
Screenshot: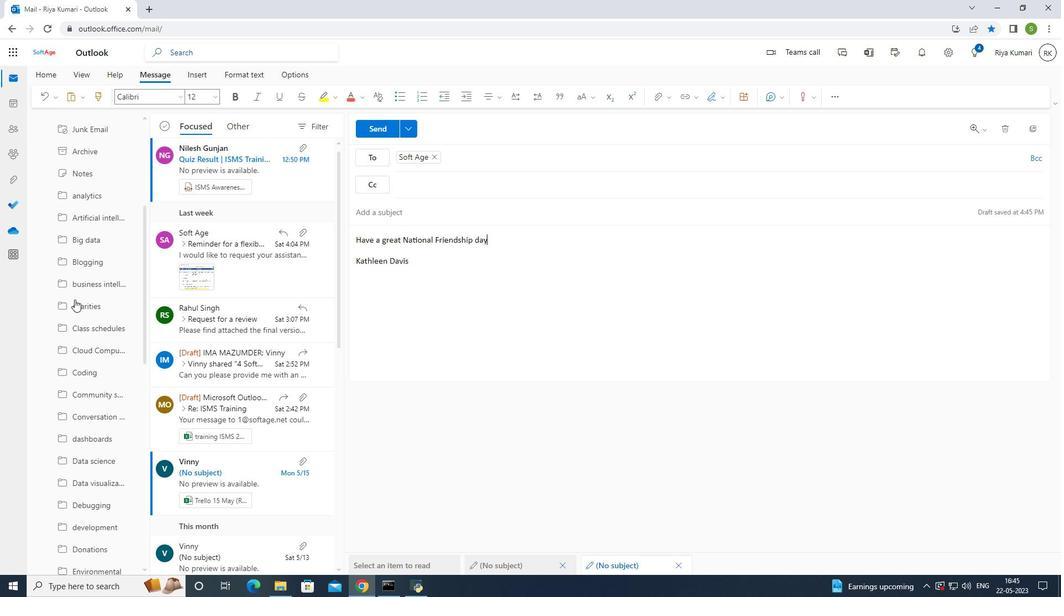 
Action: Mouse scrolled (74, 299) with delta (0, 0)
Screenshot: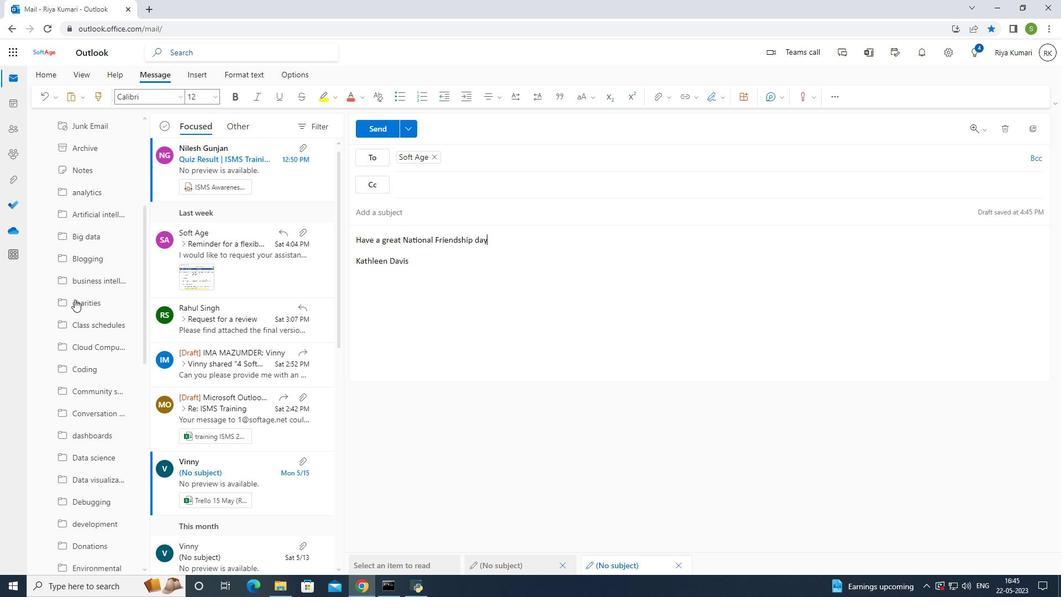 
Action: Mouse scrolled (74, 299) with delta (0, 0)
Screenshot: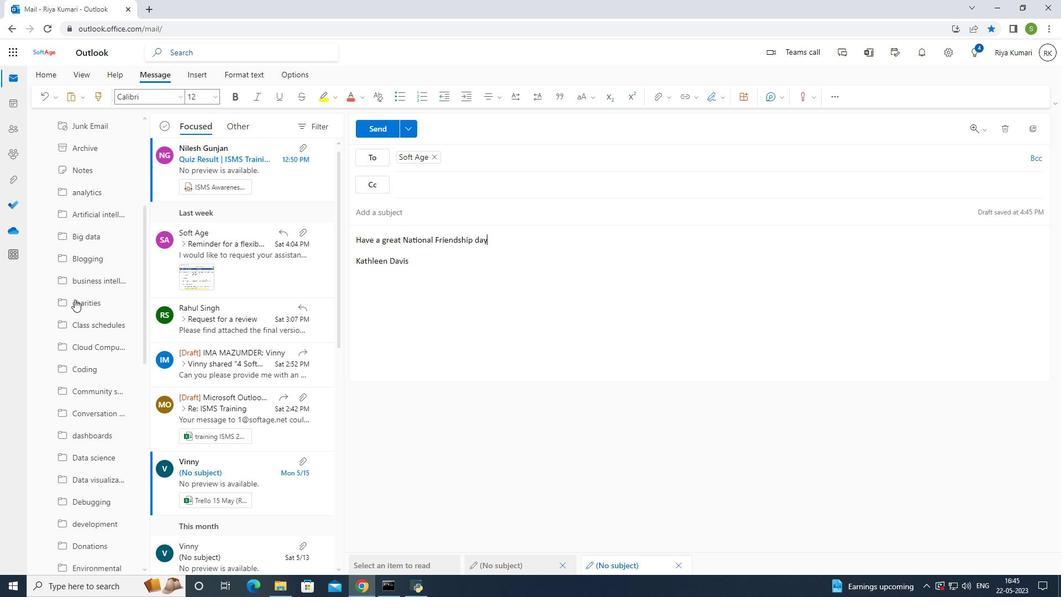 
Action: Mouse scrolled (74, 299) with delta (0, 0)
Screenshot: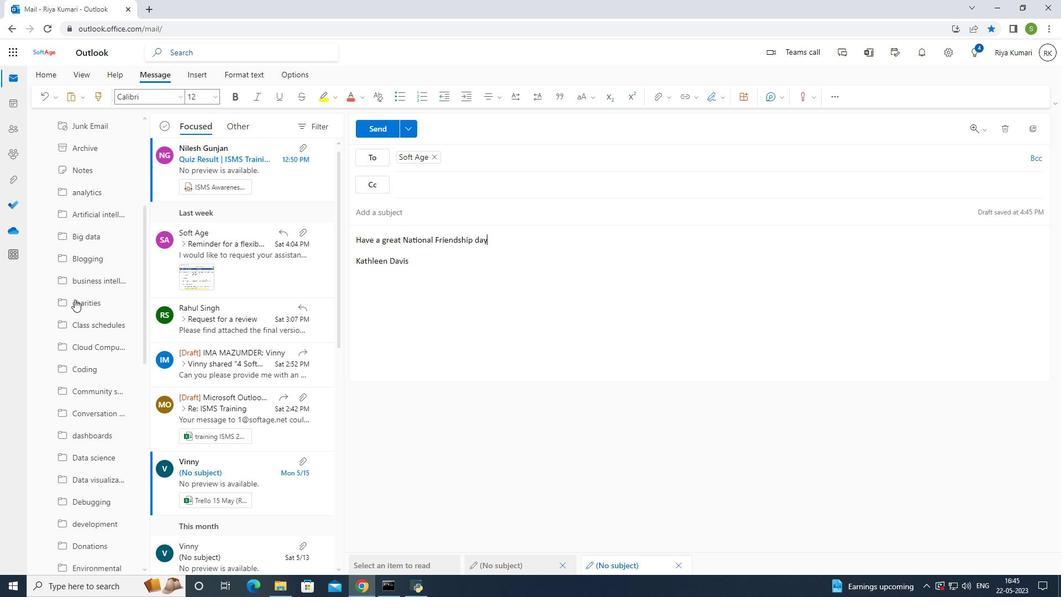 
Action: Mouse scrolled (74, 299) with delta (0, 0)
Screenshot: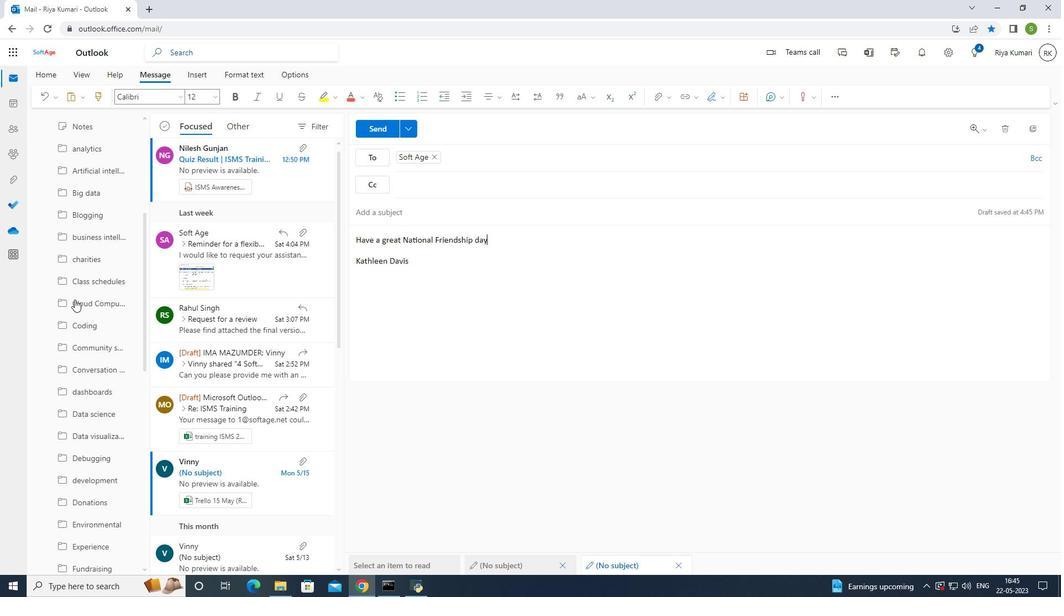 
Action: Mouse moved to (81, 304)
Screenshot: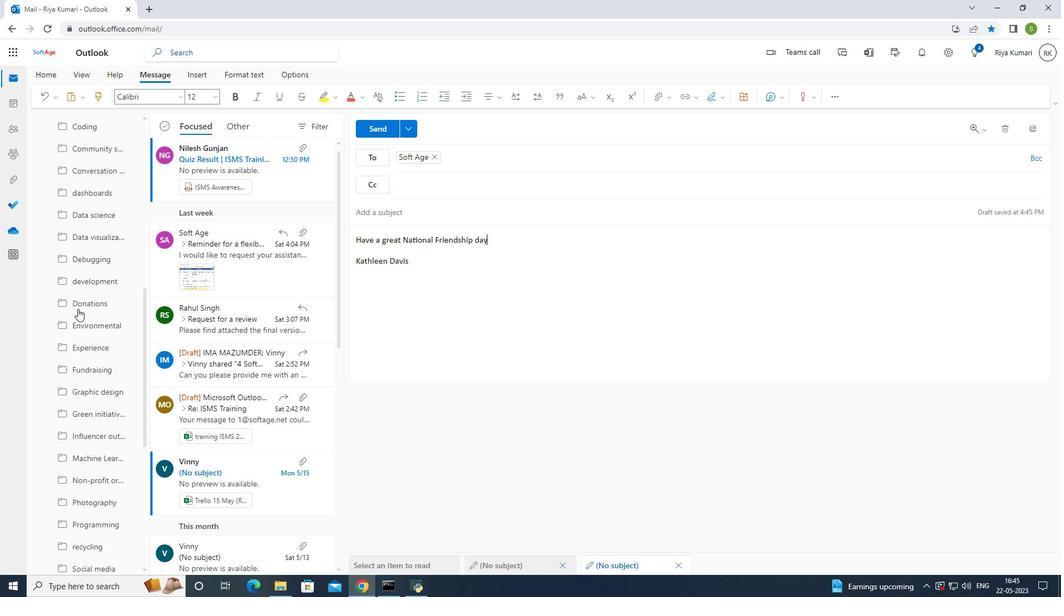 
Action: Mouse scrolled (81, 304) with delta (0, 0)
Screenshot: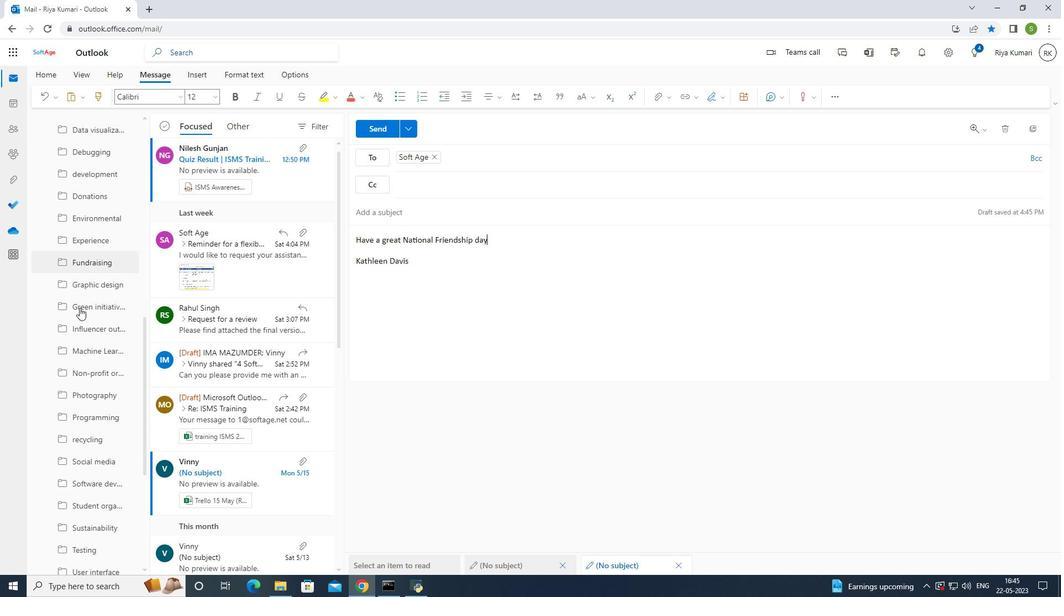 
Action: Mouse scrolled (81, 304) with delta (0, 0)
Screenshot: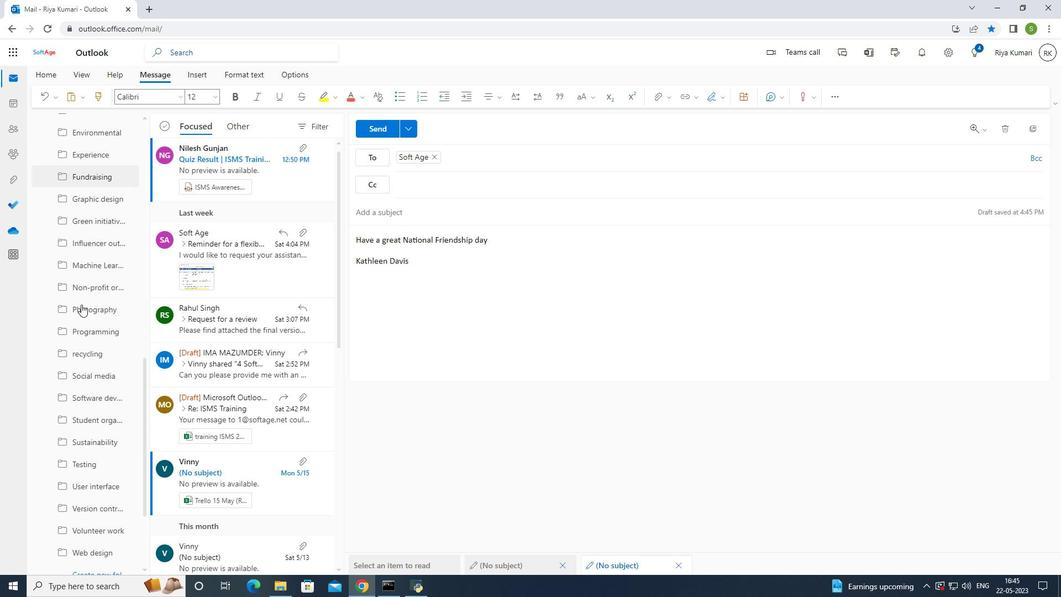 
Action: Mouse scrolled (81, 304) with delta (0, 0)
Screenshot: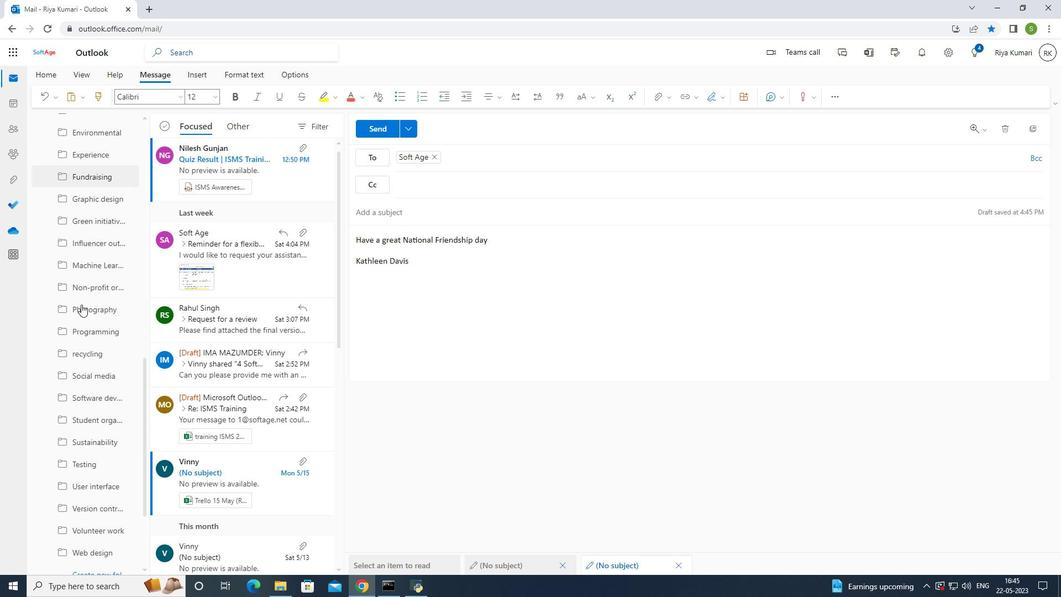 
Action: Mouse moved to (81, 305)
Screenshot: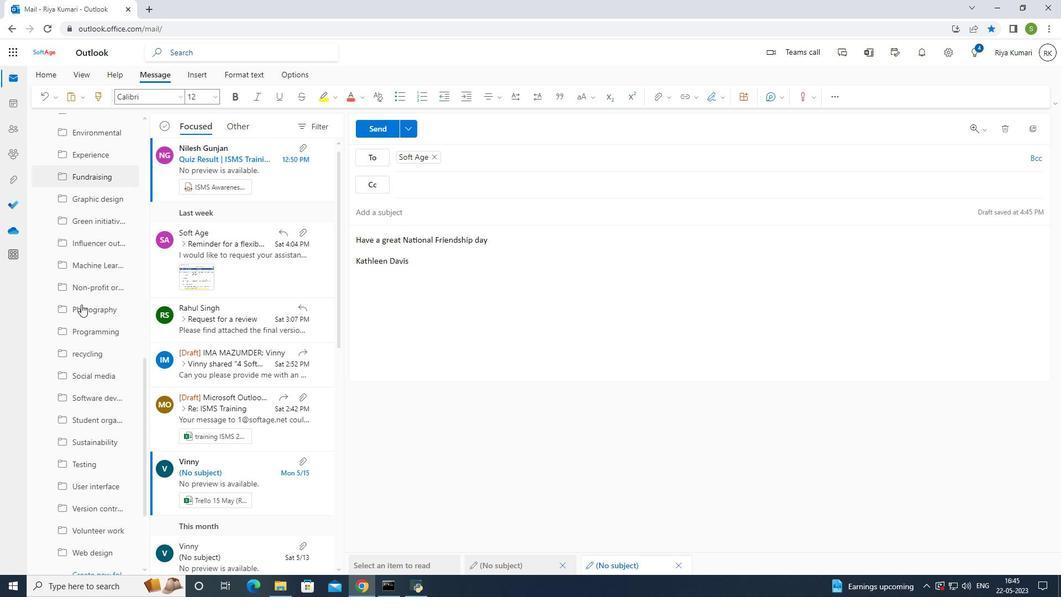 
Action: Mouse scrolled (81, 305) with delta (0, 0)
Screenshot: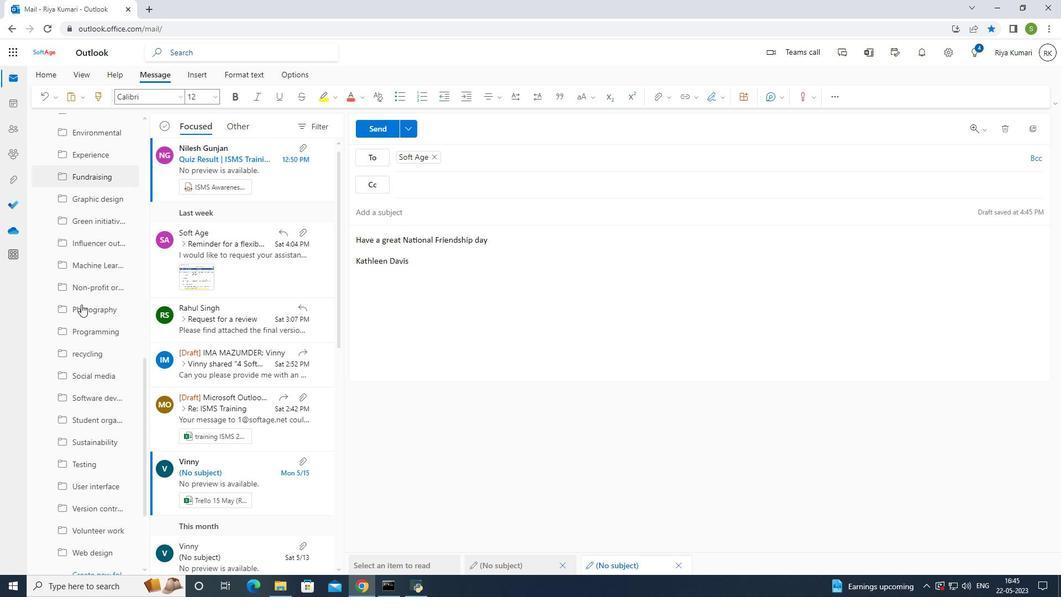 
Action: Mouse moved to (82, 307)
Screenshot: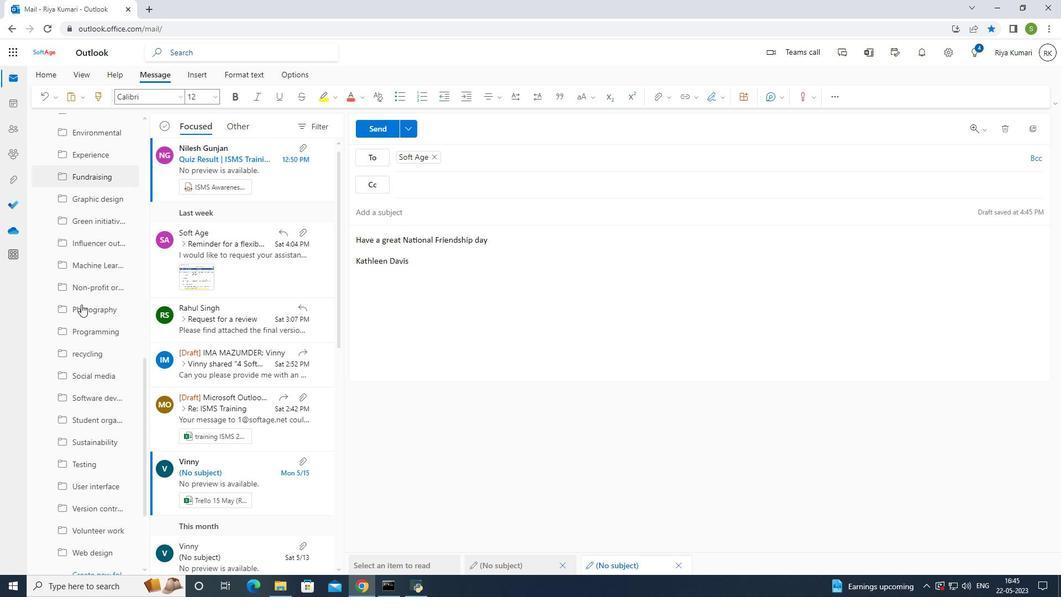 
Action: Mouse scrolled (82, 306) with delta (0, 0)
Screenshot: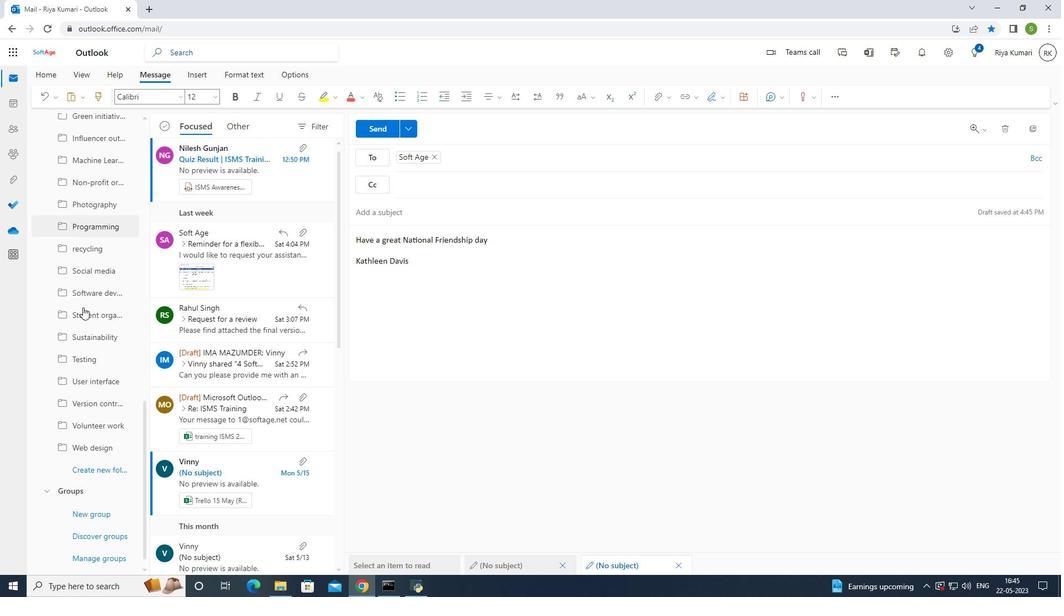 
Action: Mouse scrolled (82, 306) with delta (0, 0)
Screenshot: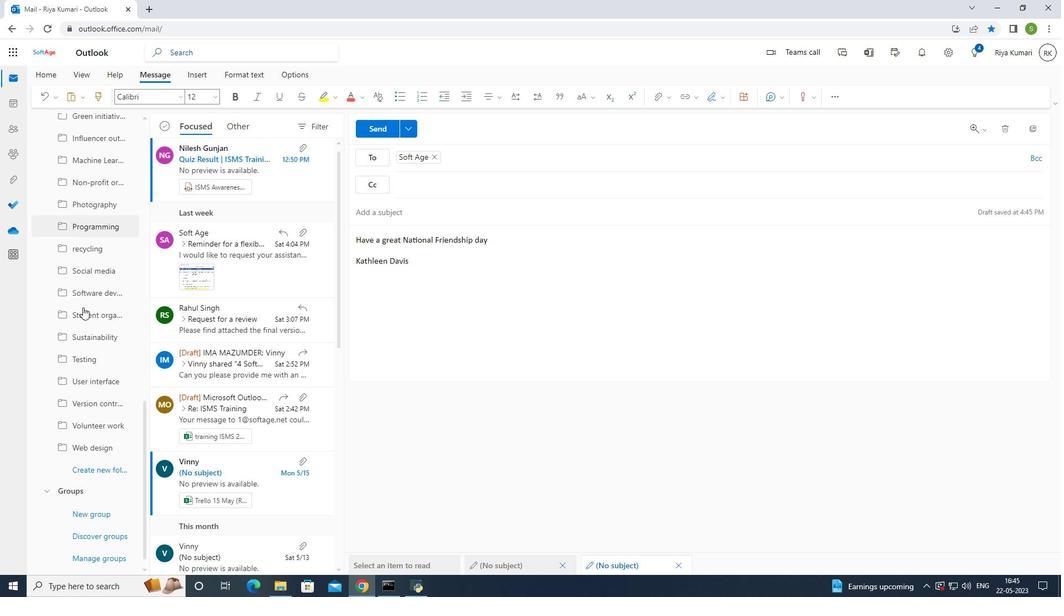 
Action: Mouse scrolled (82, 306) with delta (0, 0)
Screenshot: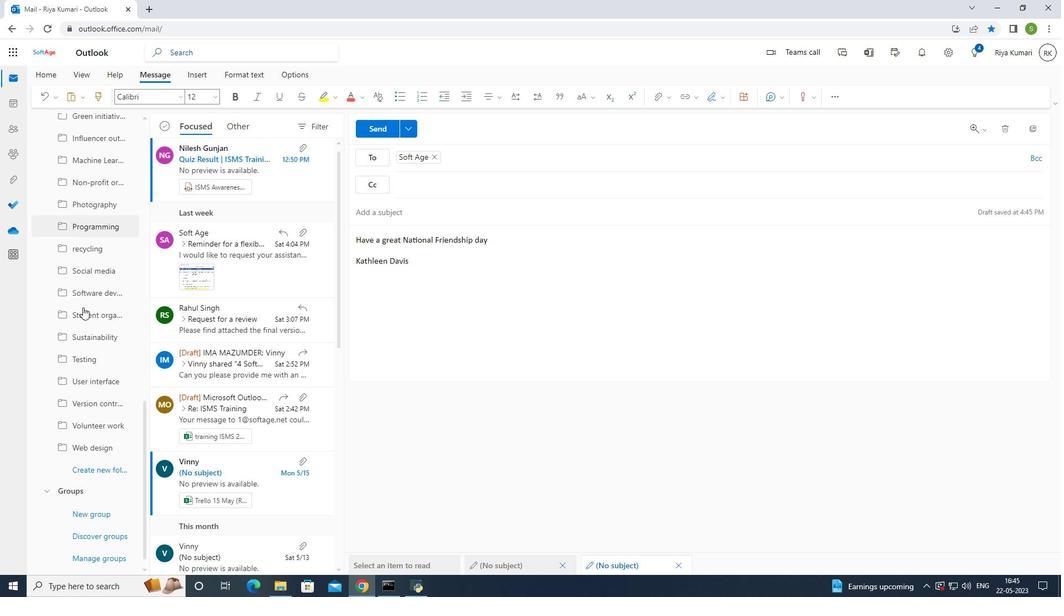 
Action: Mouse scrolled (82, 306) with delta (0, 0)
Screenshot: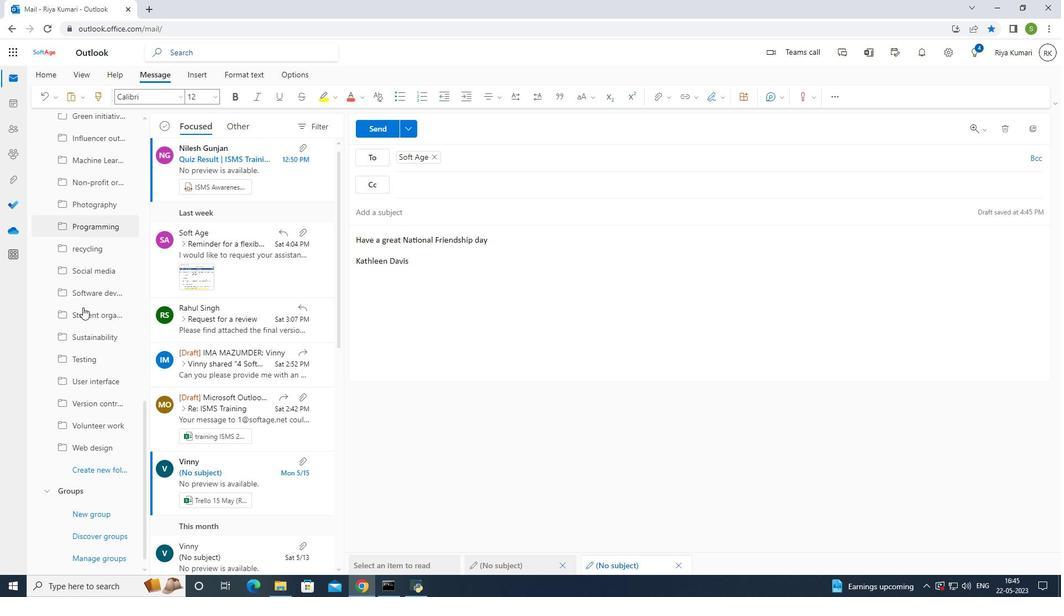 
Action: Mouse moved to (84, 308)
Screenshot: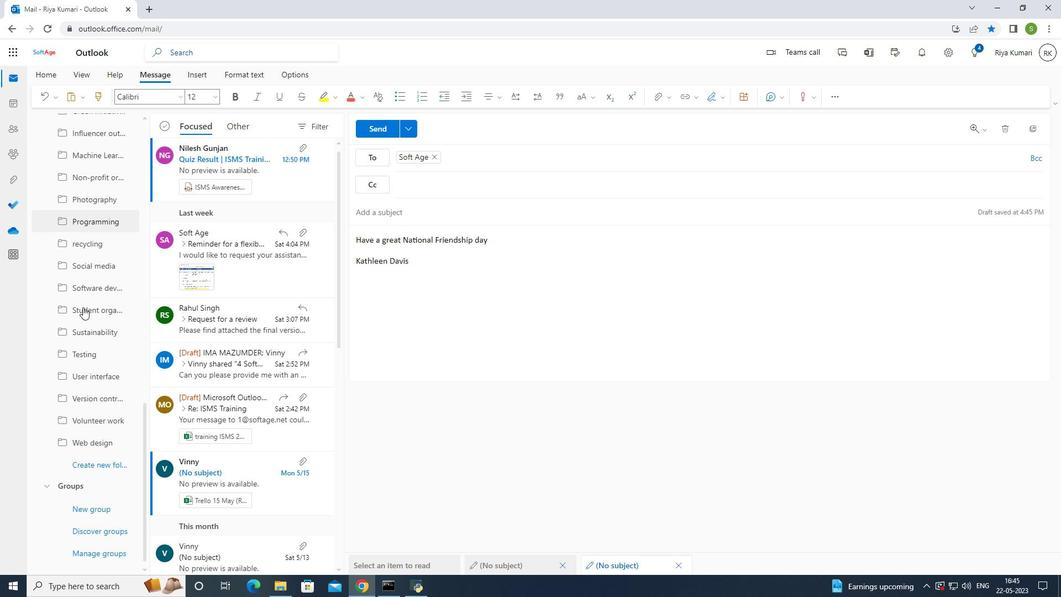 
Action: Mouse scrolled (84, 307) with delta (0, 0)
Screenshot: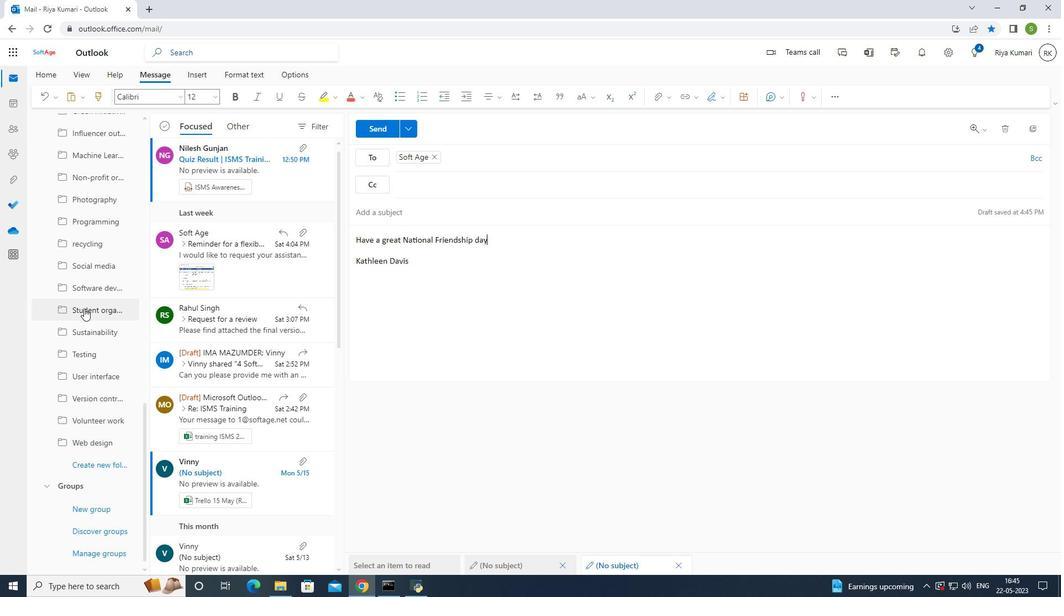 
Action: Mouse scrolled (84, 307) with delta (0, 0)
Screenshot: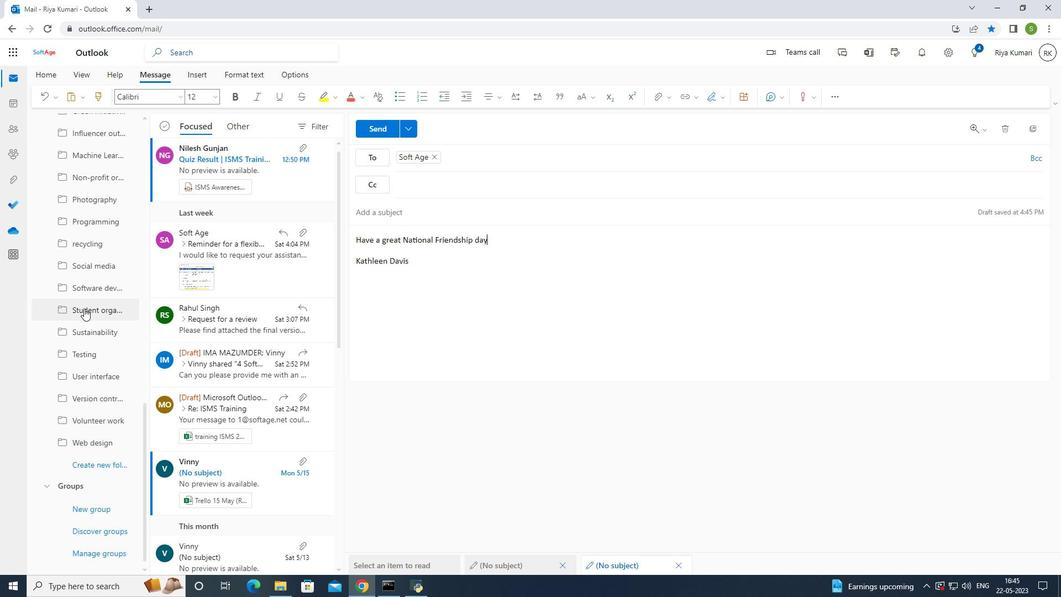 
Action: Mouse scrolled (84, 307) with delta (0, 0)
Screenshot: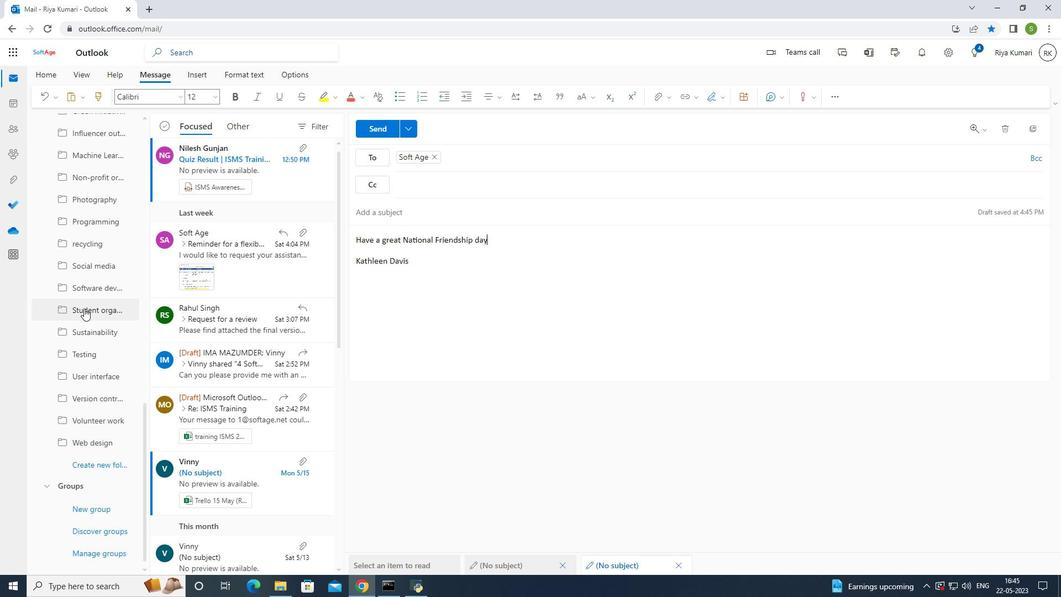 
Action: Mouse moved to (113, 463)
Screenshot: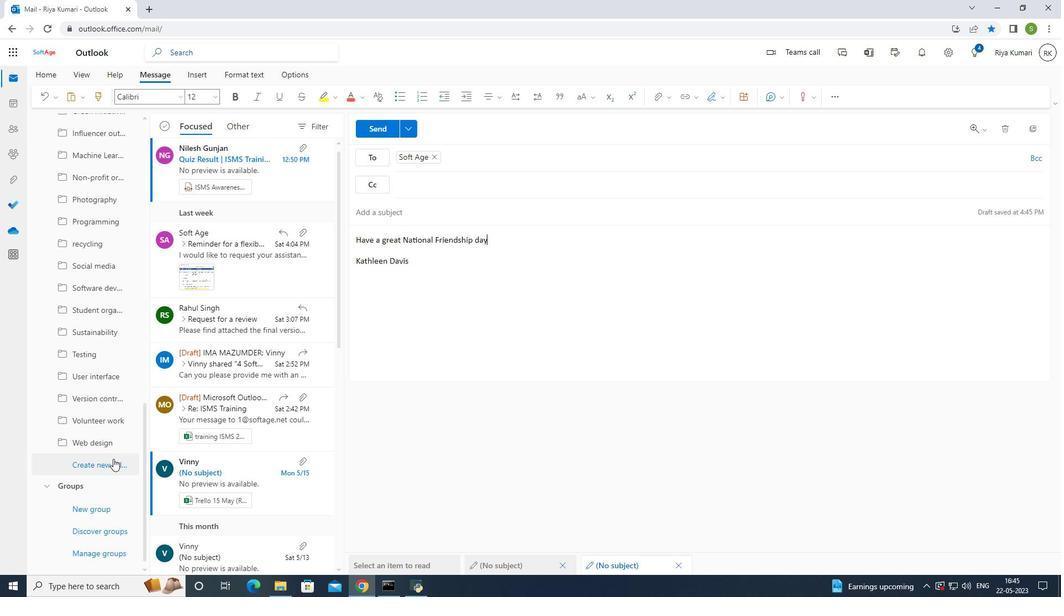 
Action: Mouse pressed left at (113, 463)
Screenshot: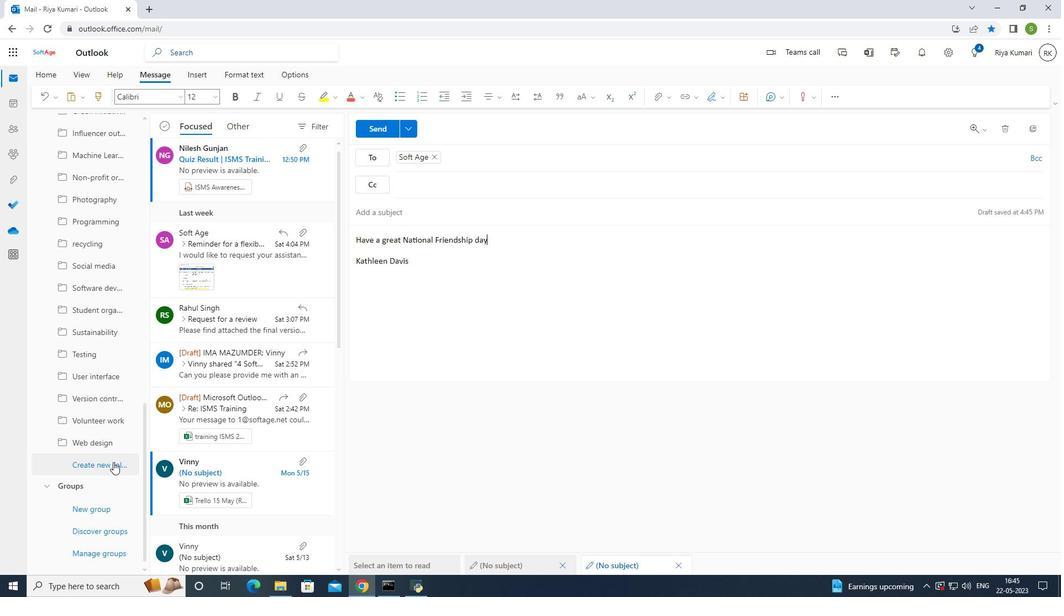 
Action: Mouse moved to (456, 378)
Screenshot: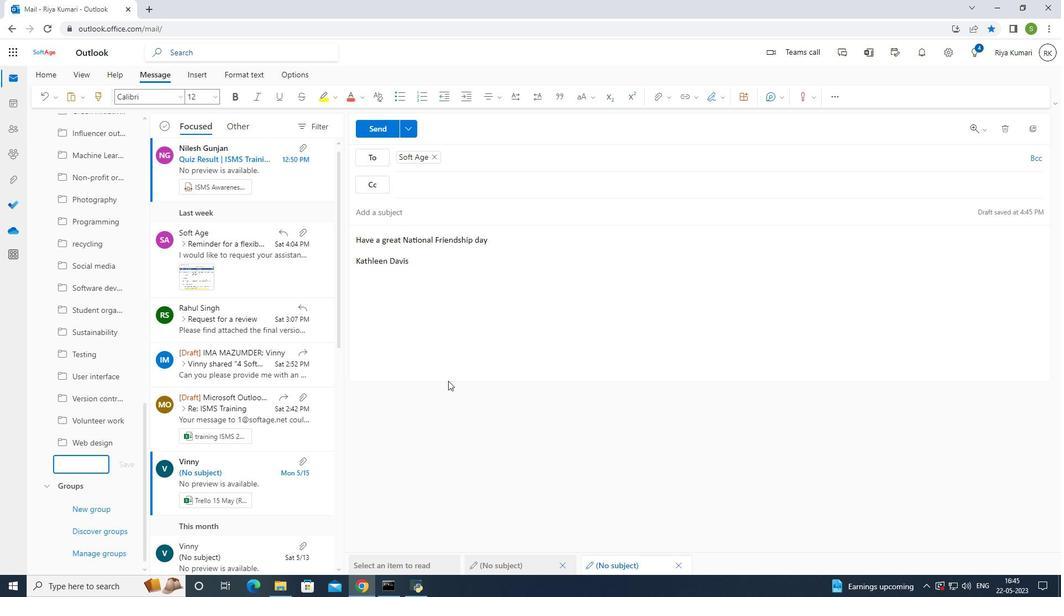 
Action: Key pressed <Key.shift><Key.shift><Key.shift><Key.shift>Enrgy
Screenshot: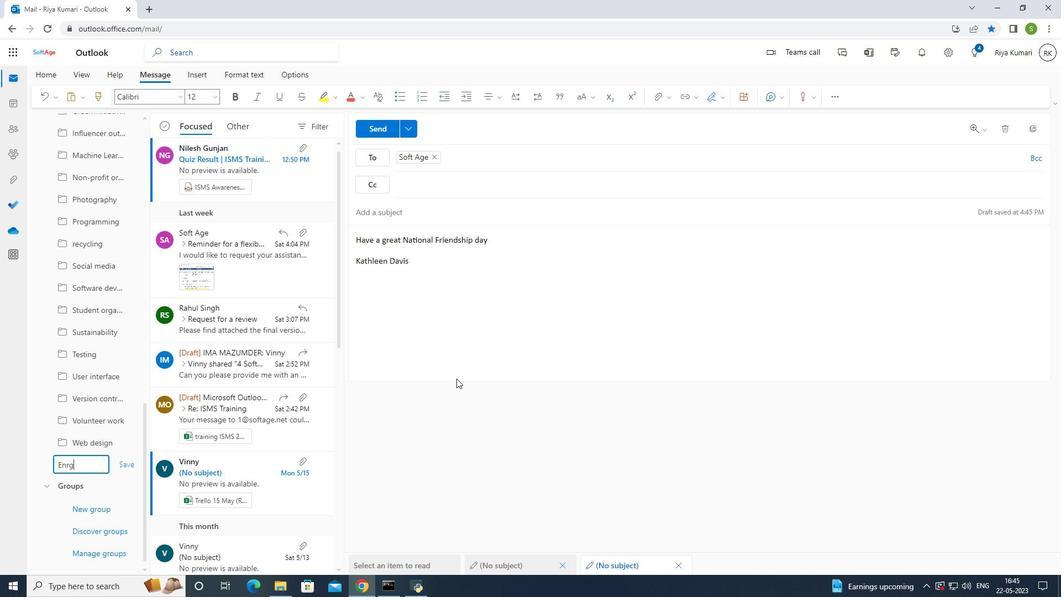
Action: Mouse moved to (64, 464)
Screenshot: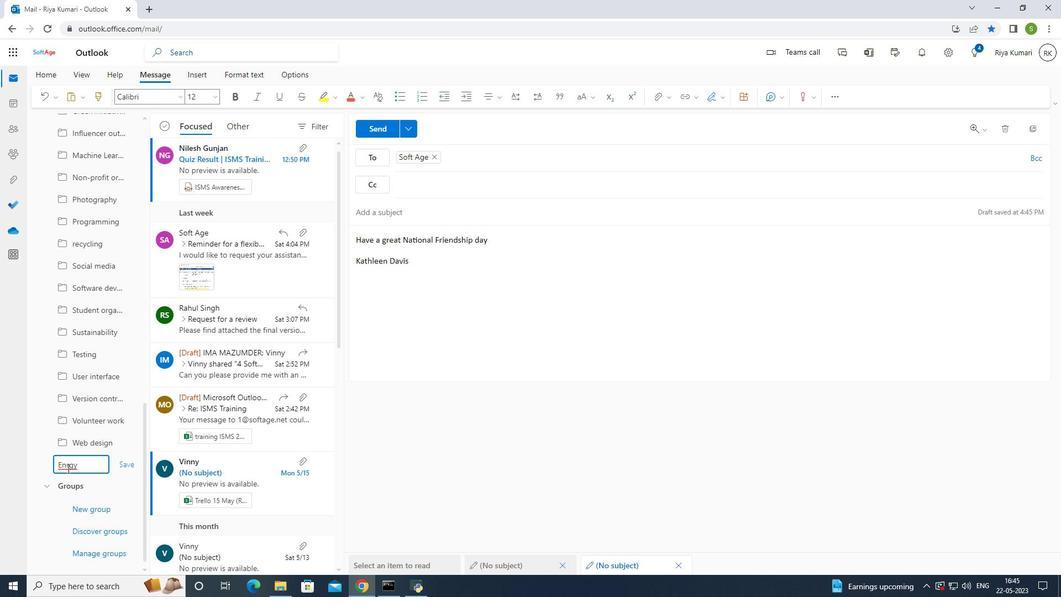 
Action: Mouse pressed left at (64, 464)
Screenshot: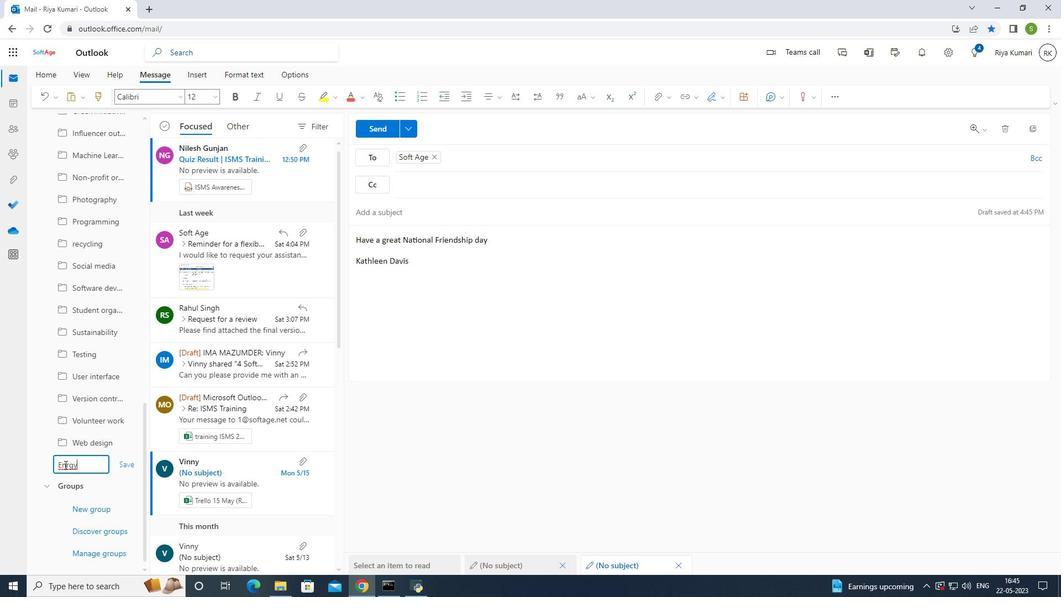 
Action: Mouse moved to (93, 471)
Screenshot: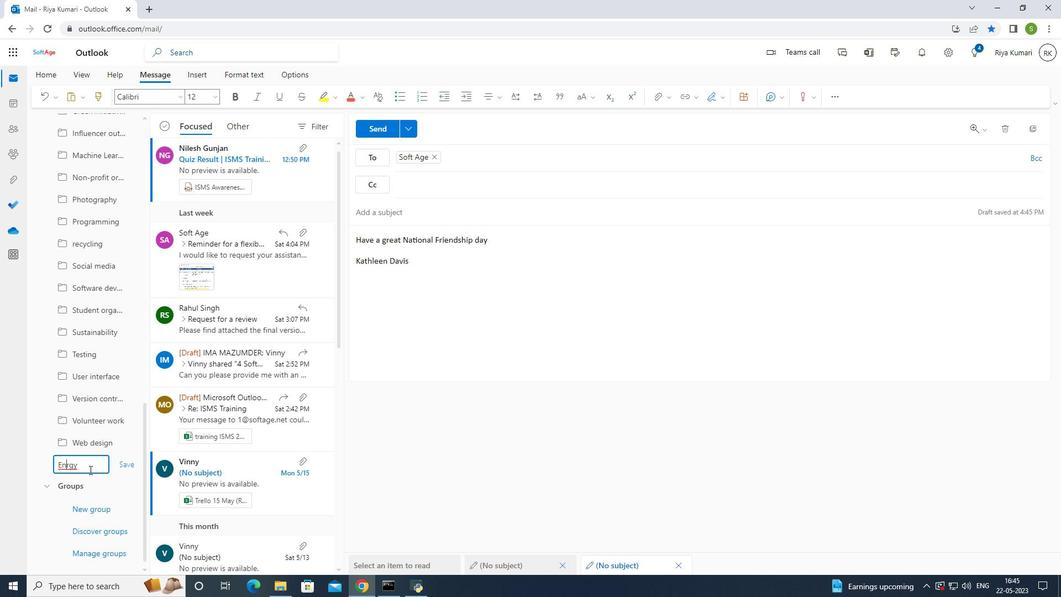 
Action: Key pressed e
Screenshot: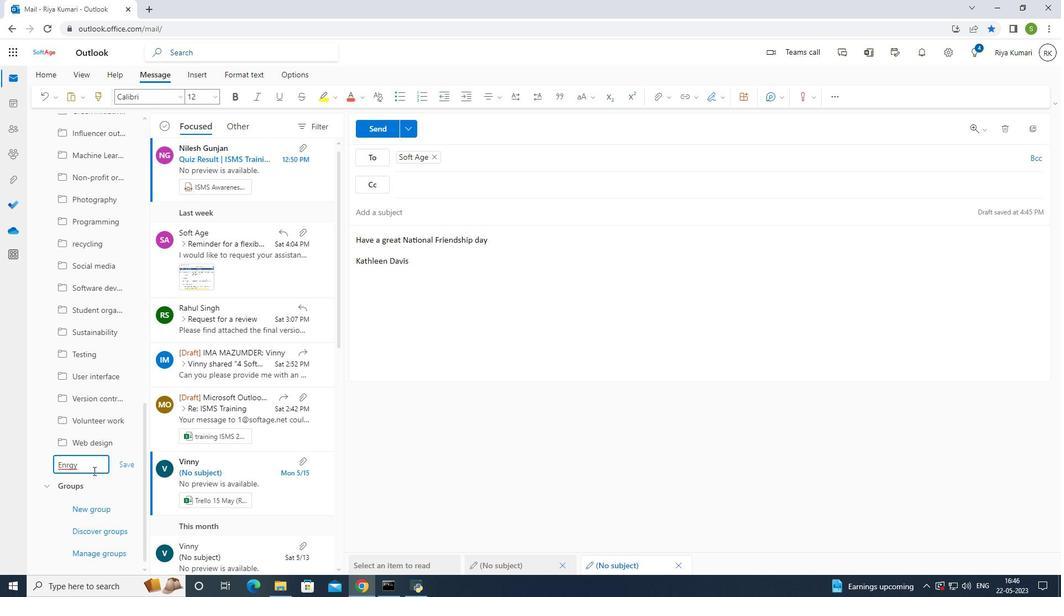 
Action: Mouse moved to (129, 465)
Screenshot: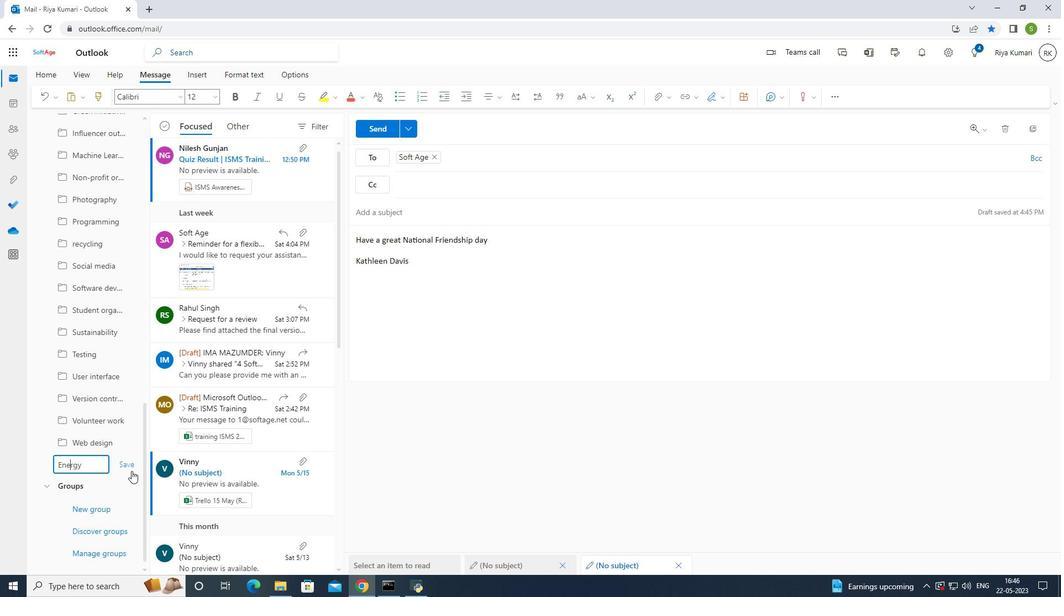 
Action: Mouse pressed left at (129, 465)
Screenshot: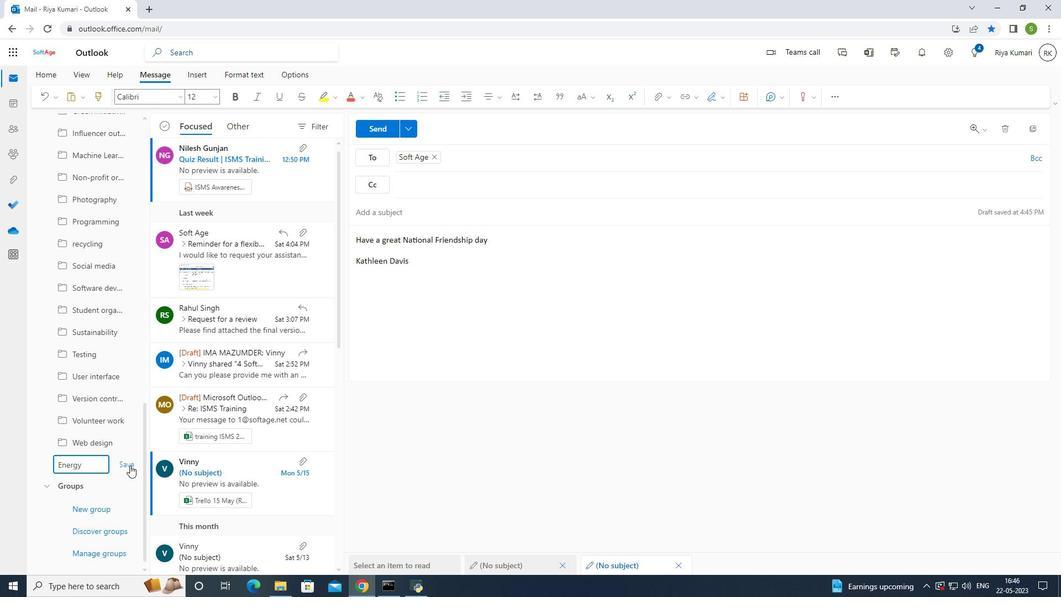 
Action: Mouse moved to (383, 129)
Screenshot: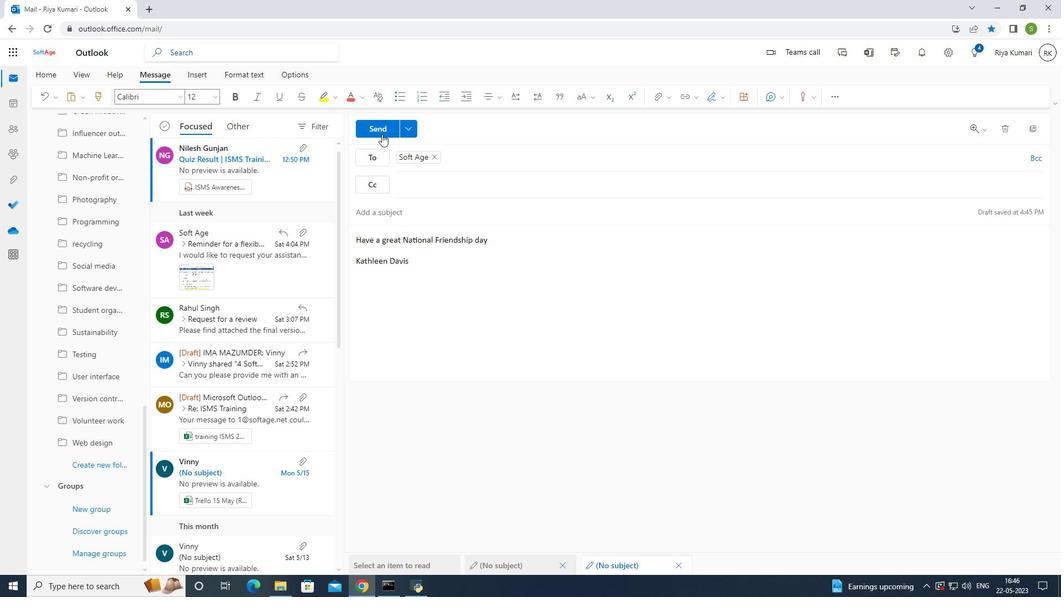 
Action: Mouse pressed left at (383, 129)
Screenshot: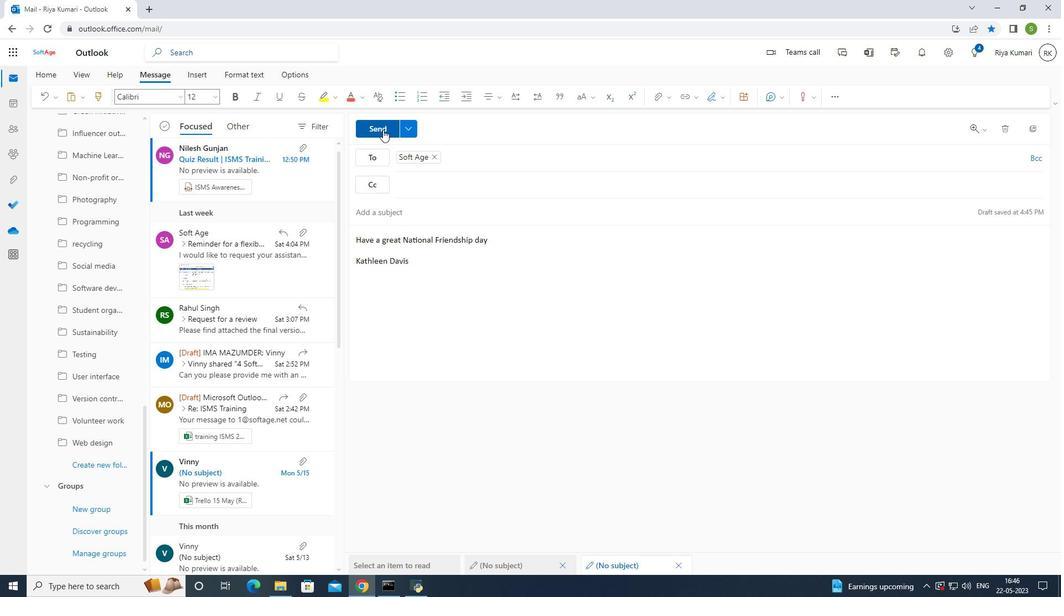 
Action: Mouse moved to (518, 335)
Screenshot: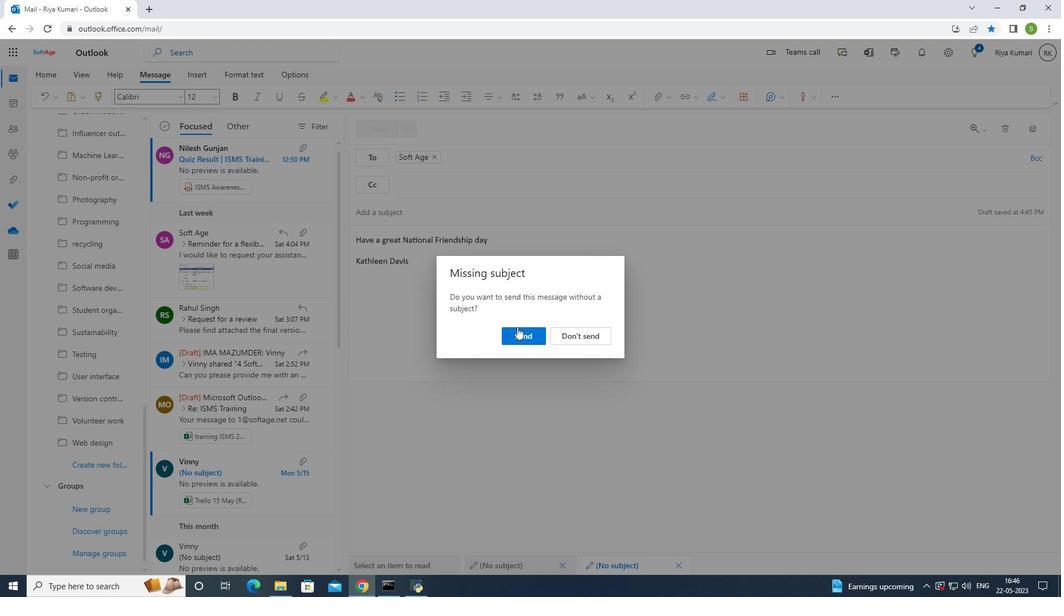 
Action: Mouse pressed left at (518, 335)
Screenshot: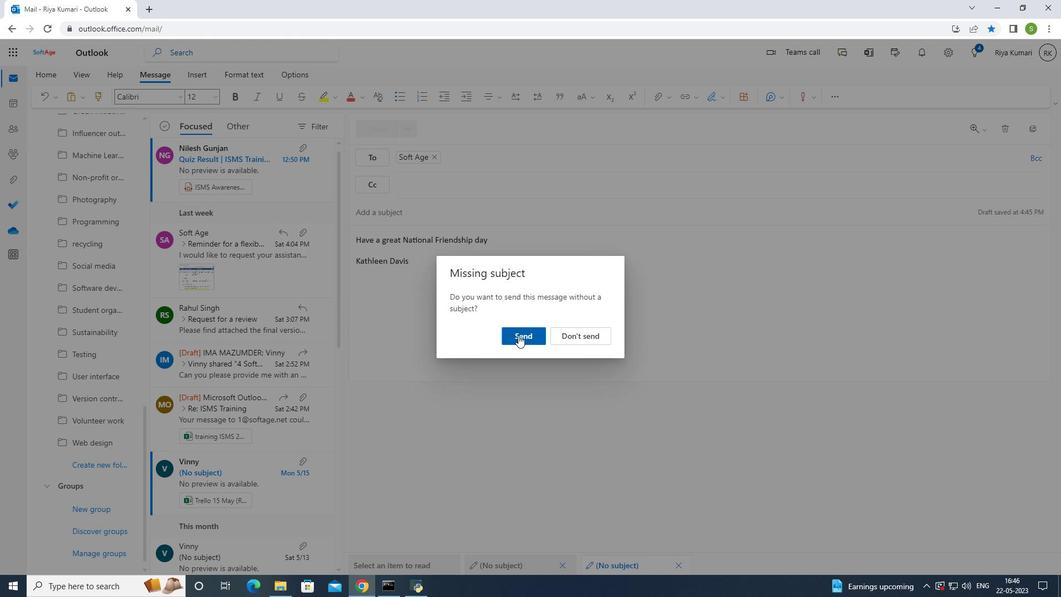
Action: Mouse moved to (519, 335)
Screenshot: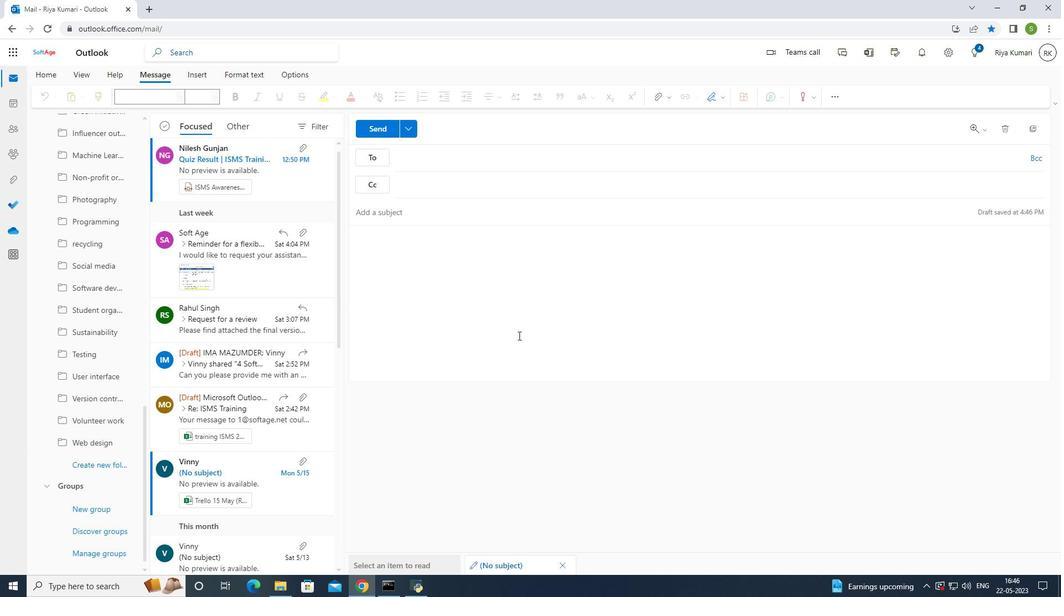 
